 Task: Create a scrum project BeyondTech. Add to scrum project BeyondTech a team member softage.2@softage.net and assign as Project Lead. Add to scrum project BeyondTech a team member softage.3@softage.net
Action: Mouse moved to (201, 63)
Screenshot: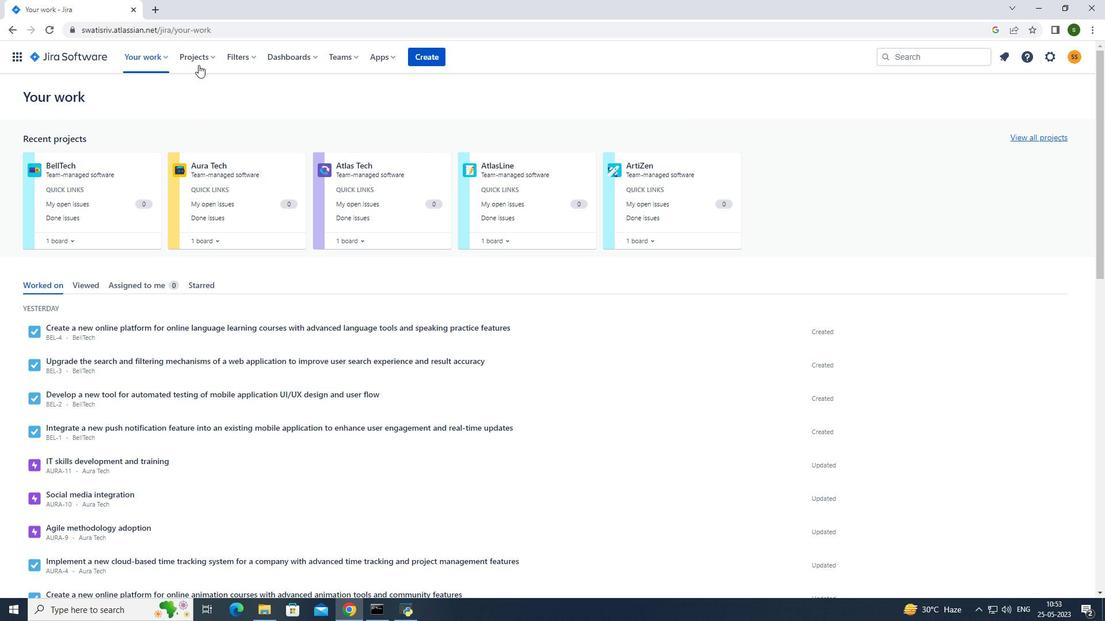 
Action: Mouse pressed left at (201, 63)
Screenshot: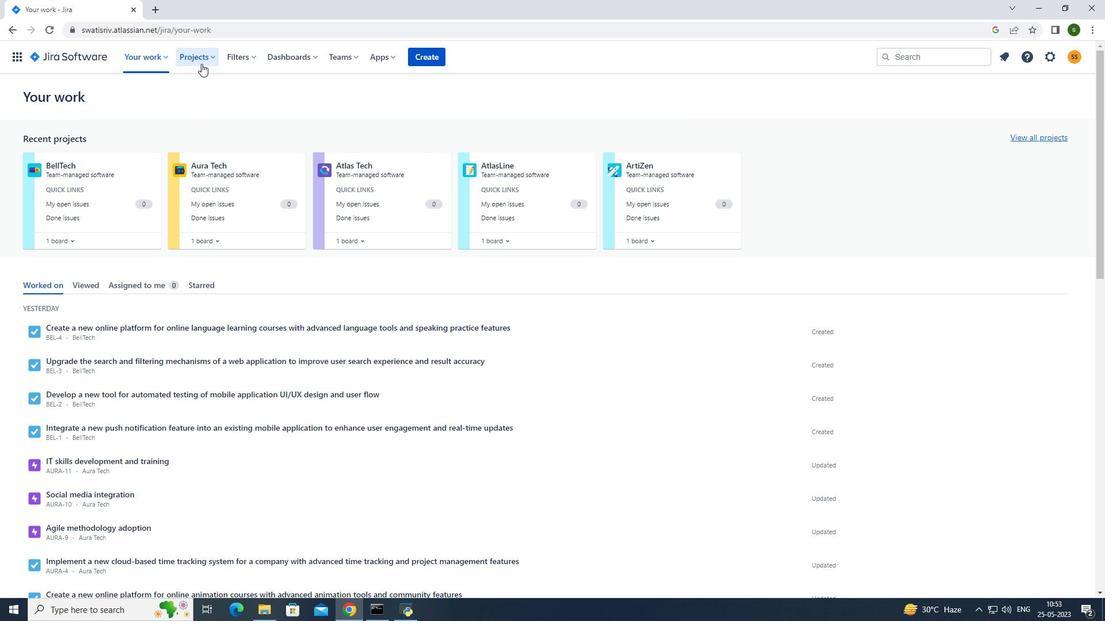 
Action: Mouse moved to (248, 103)
Screenshot: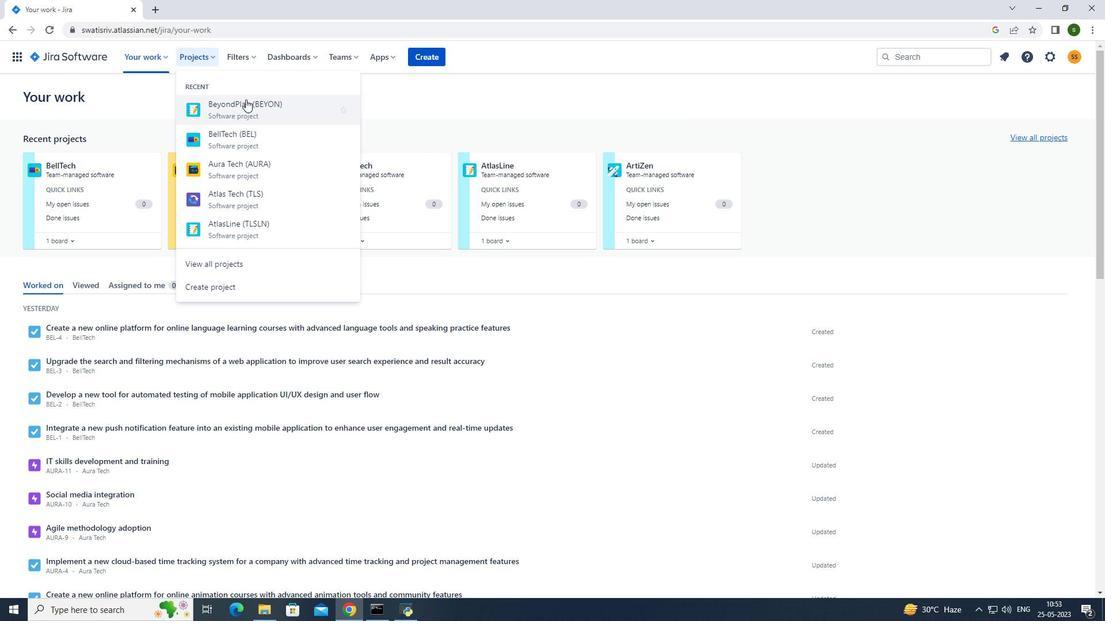 
Action: Mouse pressed left at (248, 103)
Screenshot: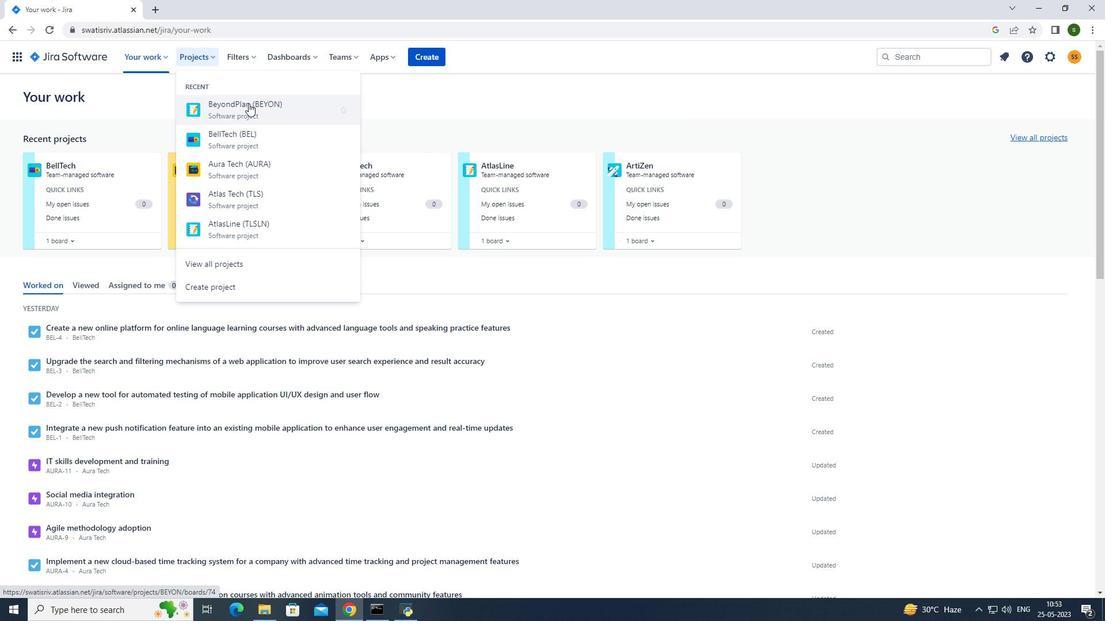 
Action: Mouse moved to (96, 180)
Screenshot: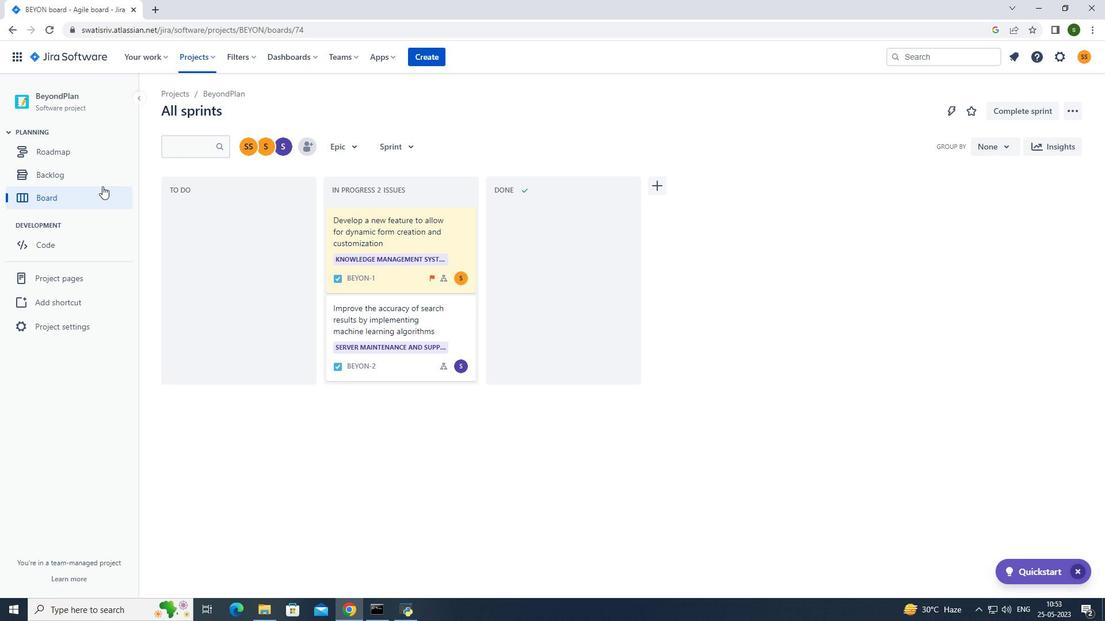 
Action: Mouse pressed left at (96, 180)
Screenshot: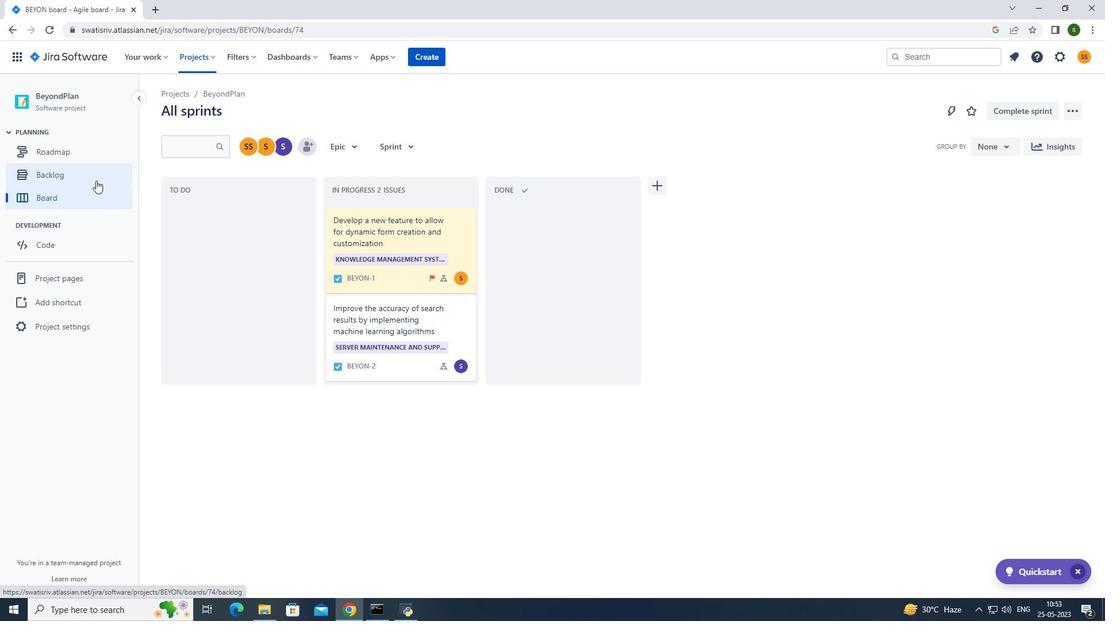 
Action: Mouse moved to (212, 50)
Screenshot: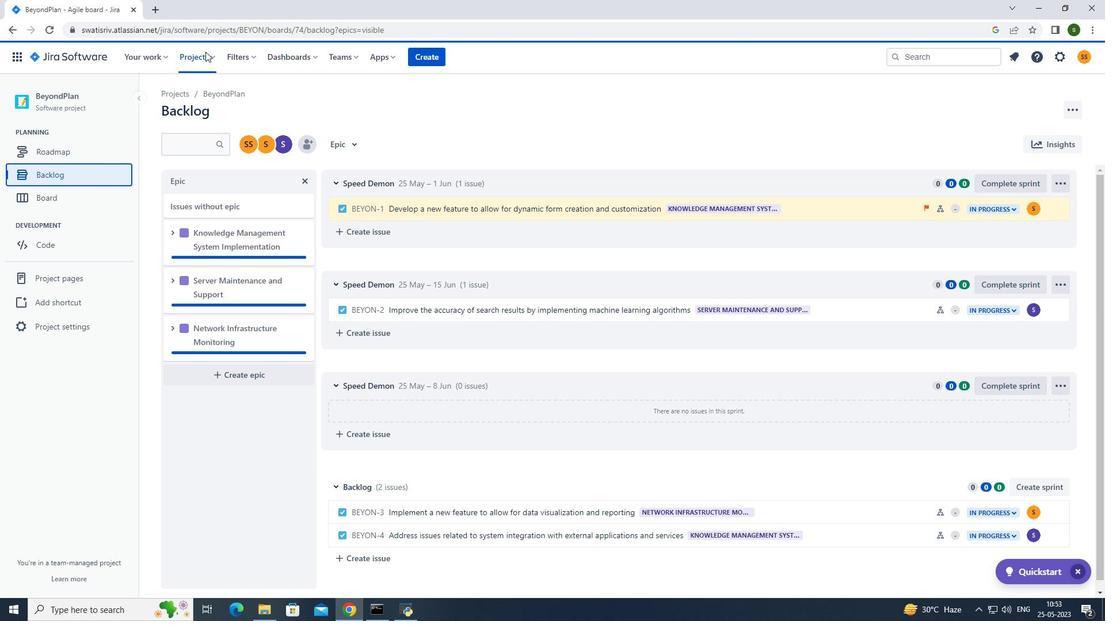 
Action: Mouse pressed left at (212, 50)
Screenshot: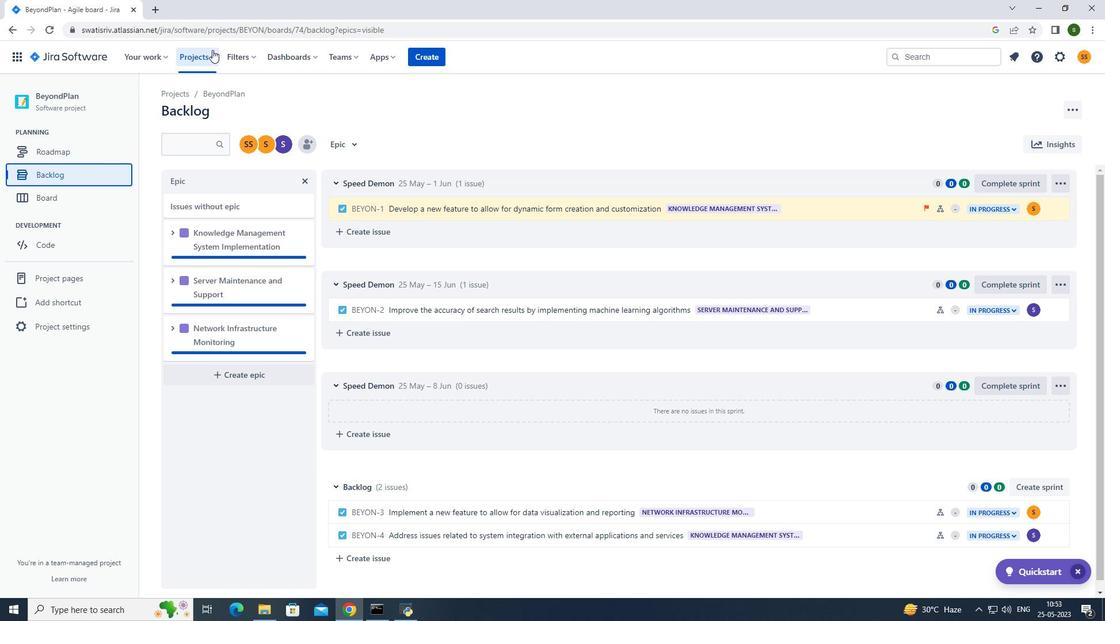 
Action: Mouse moved to (224, 286)
Screenshot: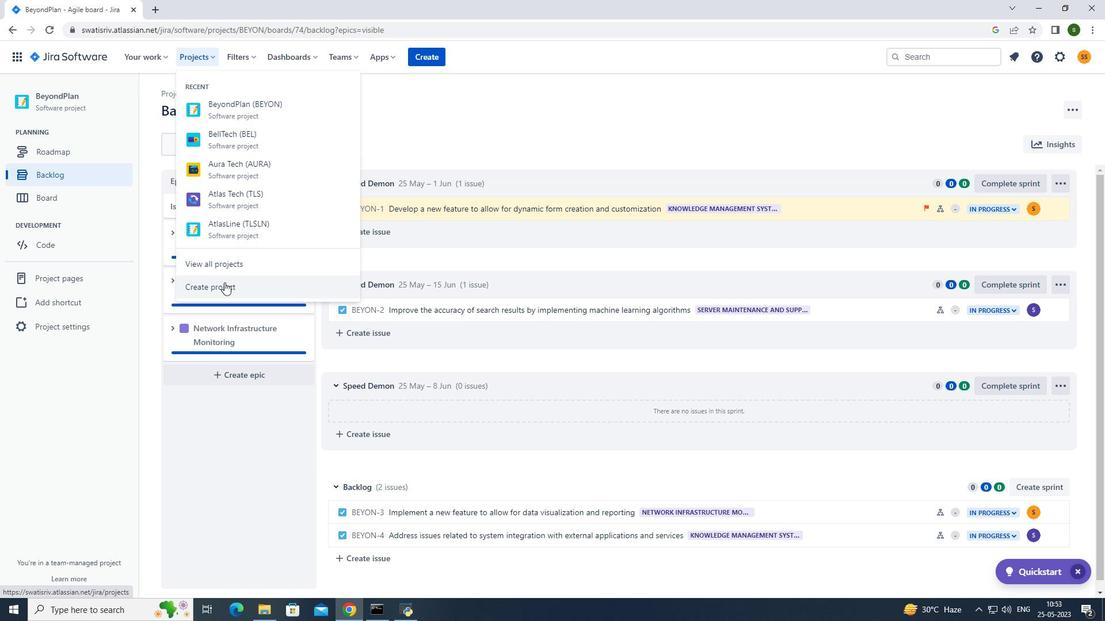 
Action: Mouse pressed left at (224, 286)
Screenshot: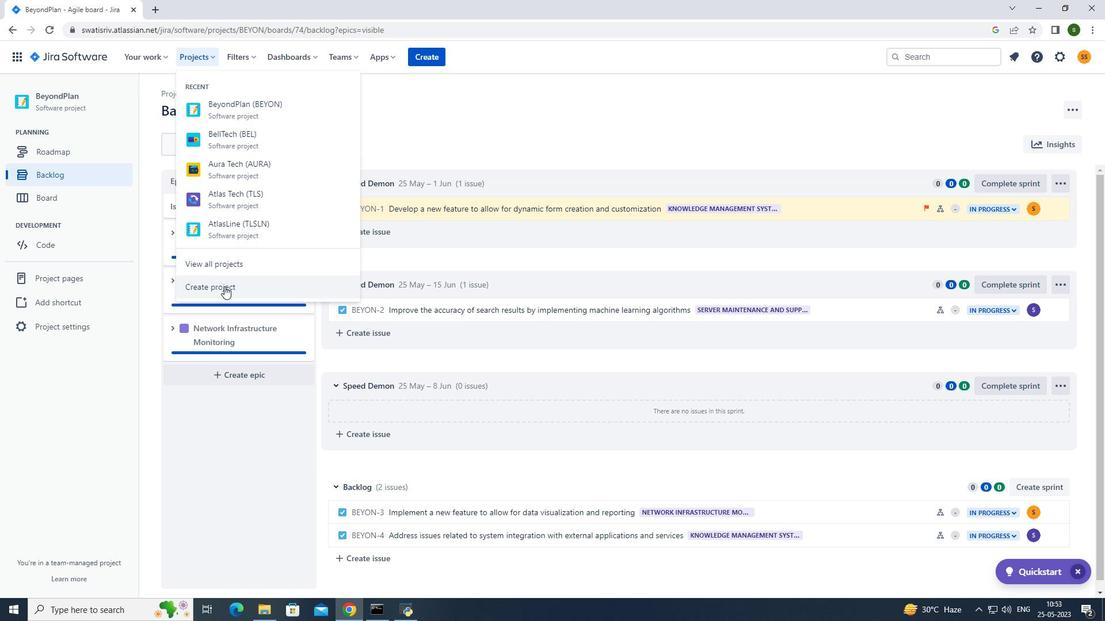 
Action: Mouse moved to (599, 269)
Screenshot: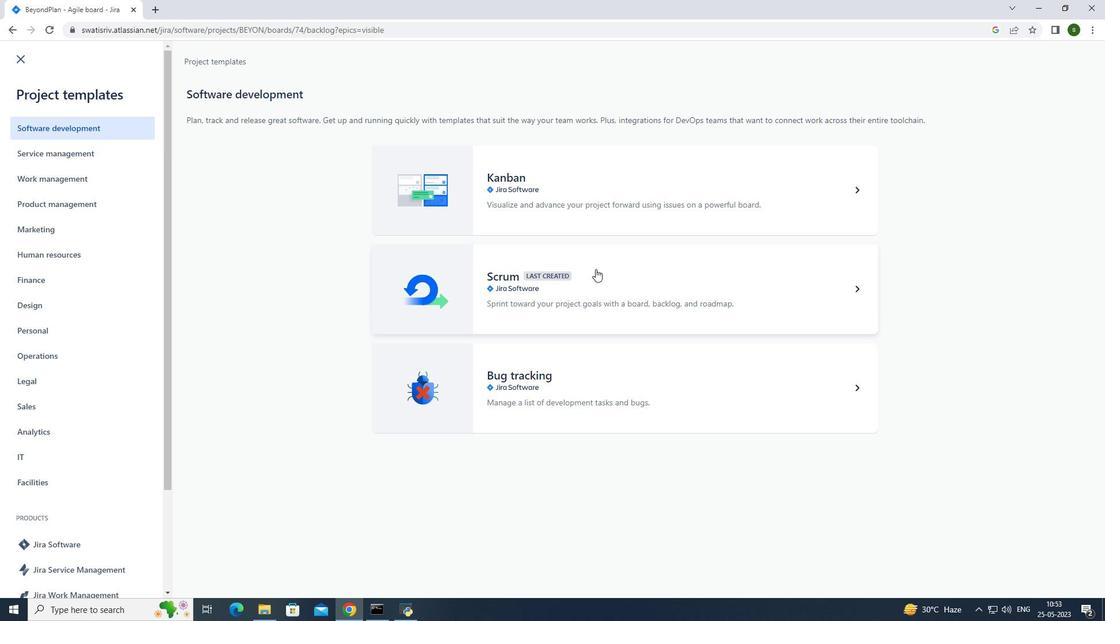 
Action: Mouse pressed left at (599, 269)
Screenshot: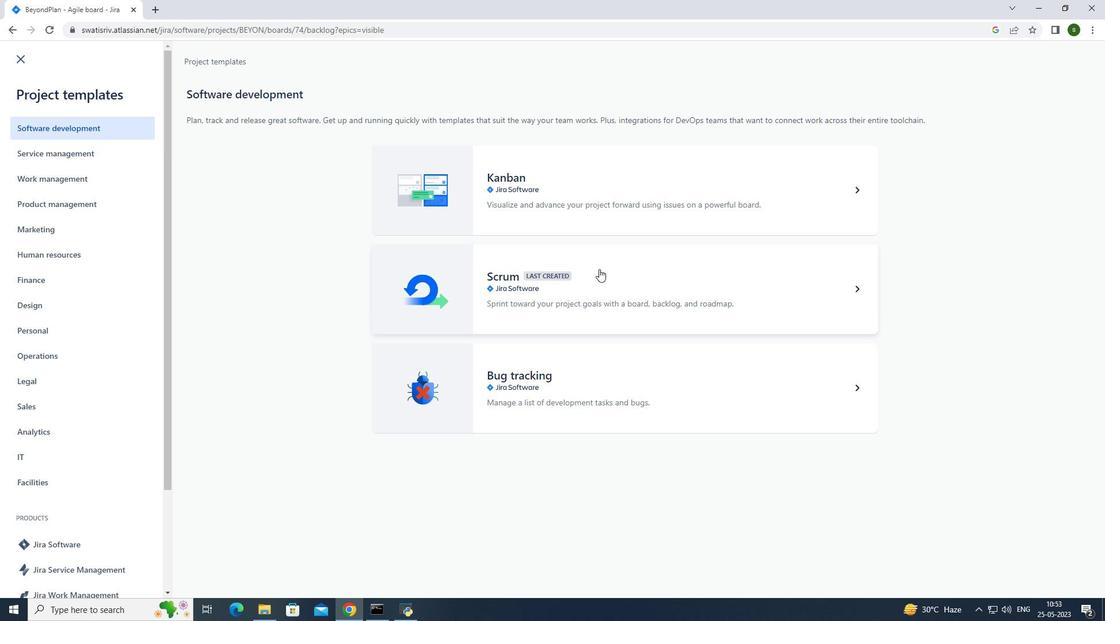 
Action: Mouse moved to (870, 573)
Screenshot: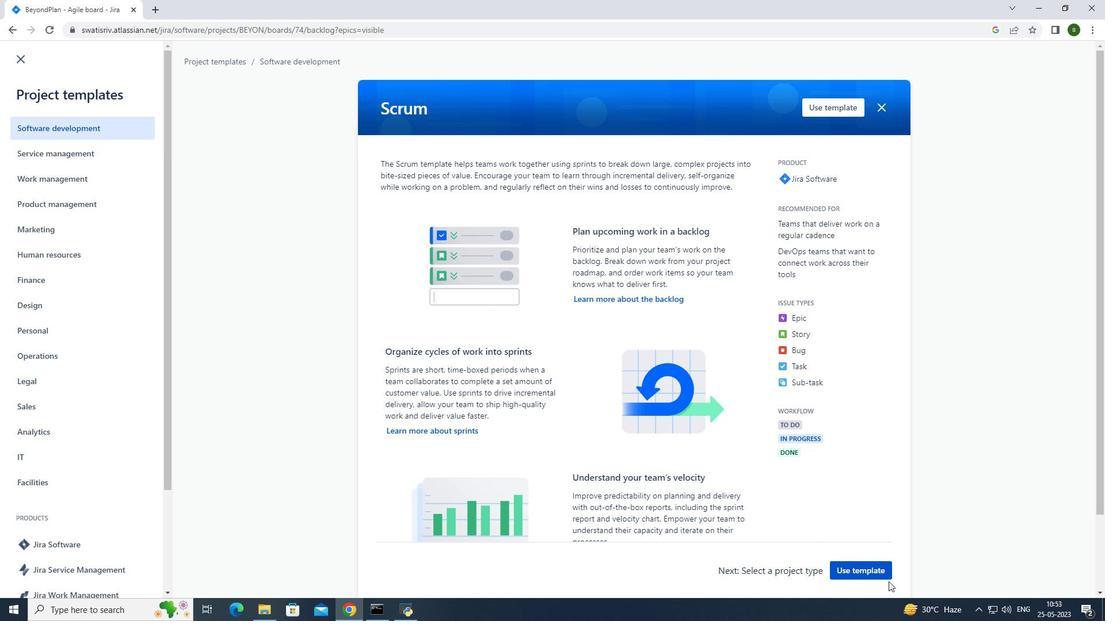 
Action: Mouse pressed left at (870, 573)
Screenshot: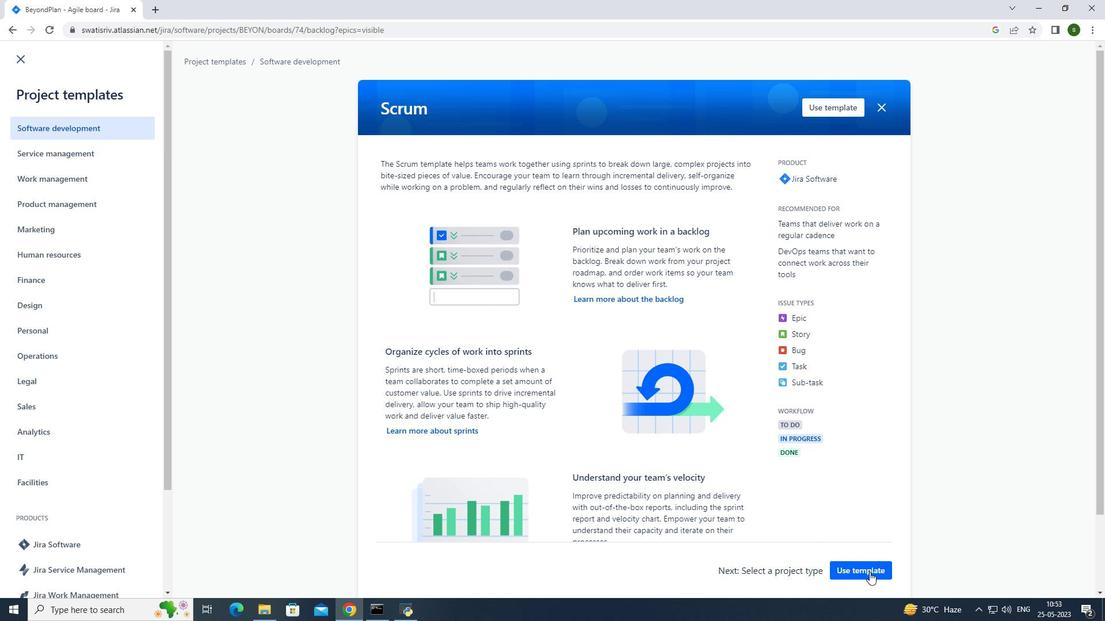 
Action: Mouse moved to (539, 566)
Screenshot: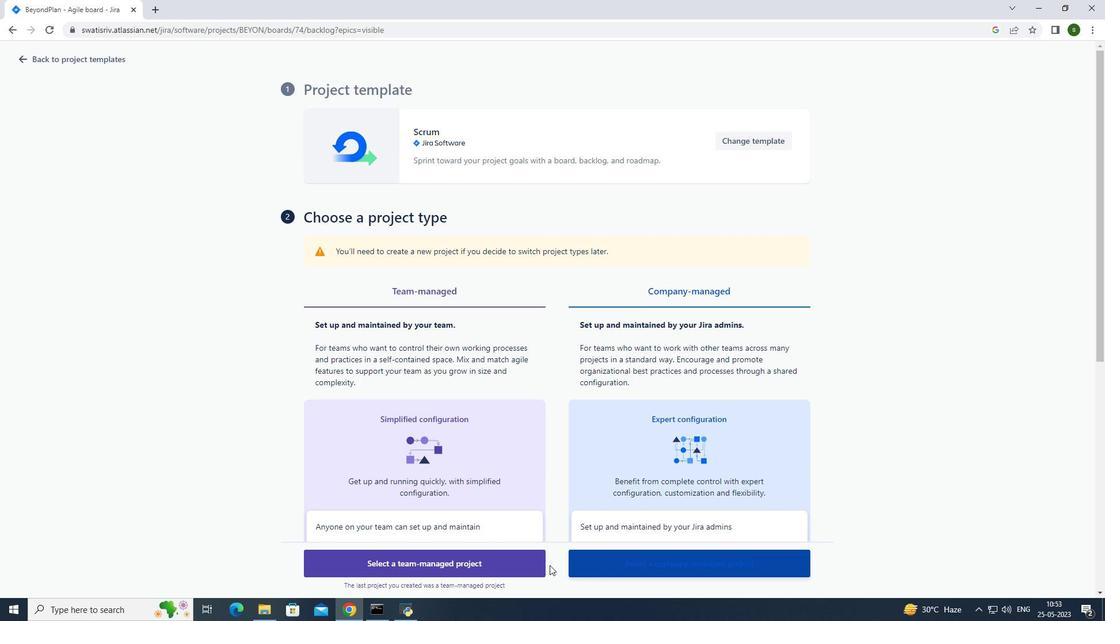 
Action: Mouse pressed left at (539, 566)
Screenshot: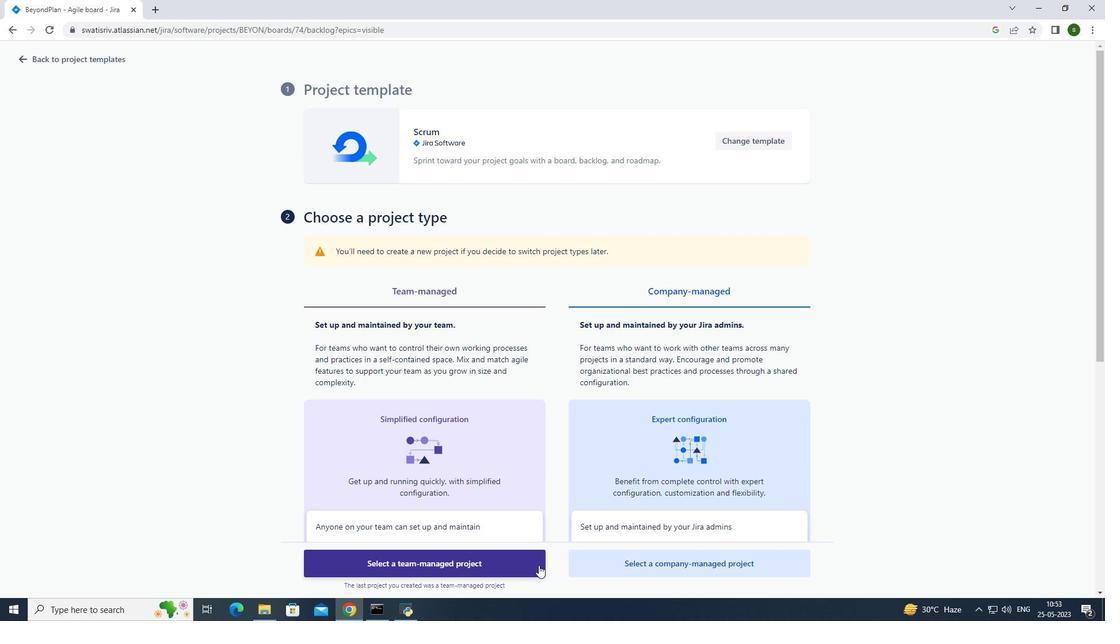 
Action: Mouse moved to (366, 263)
Screenshot: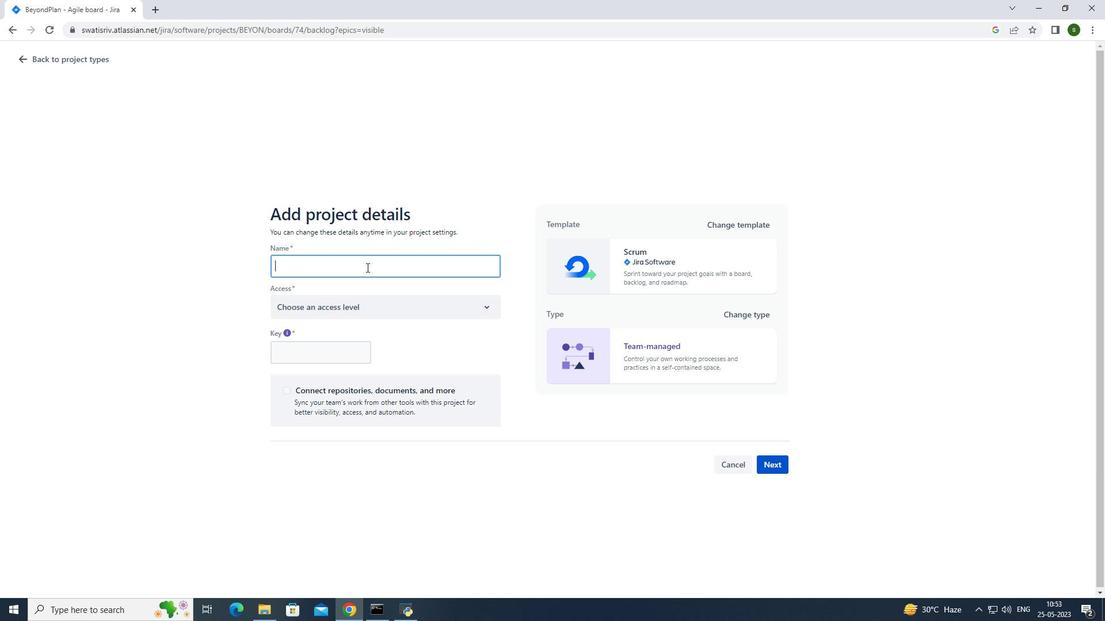 
Action: Mouse pressed left at (366, 263)
Screenshot: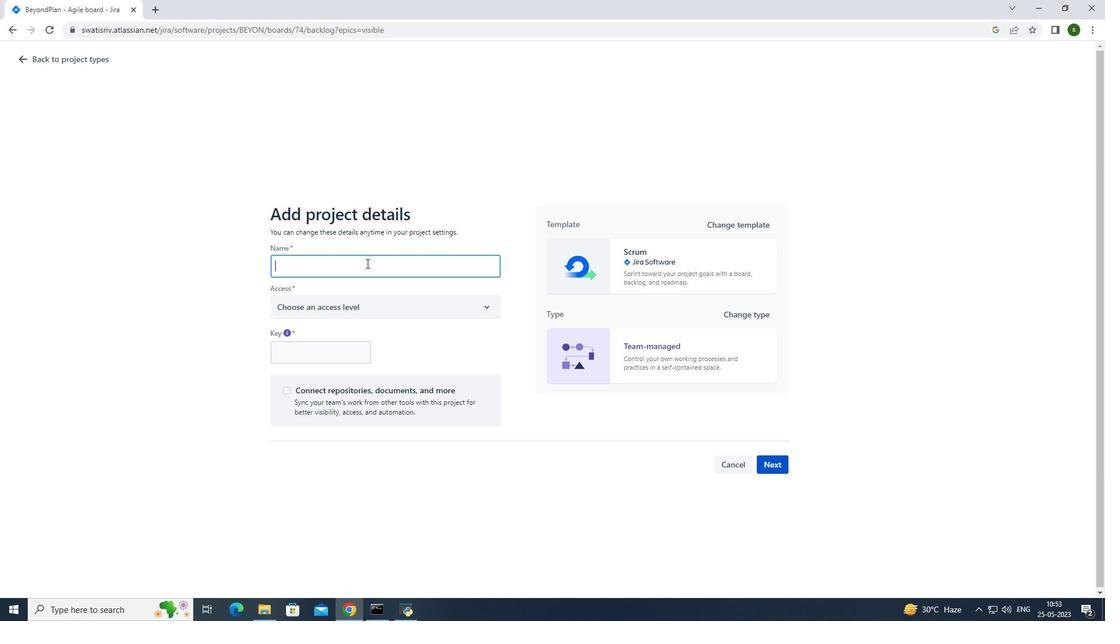 
Action: Key pressed <Key.caps_lock>B<Key.caps_lock>eyond<Key.caps_lock>T<Key.caps_lock>ech
Screenshot: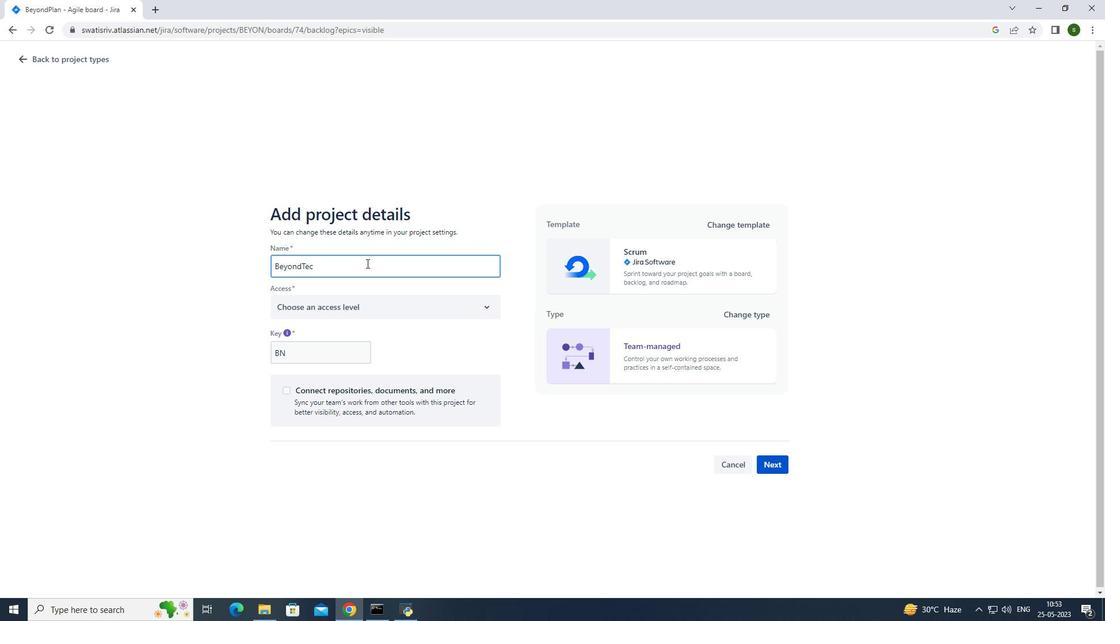 
Action: Mouse moved to (411, 300)
Screenshot: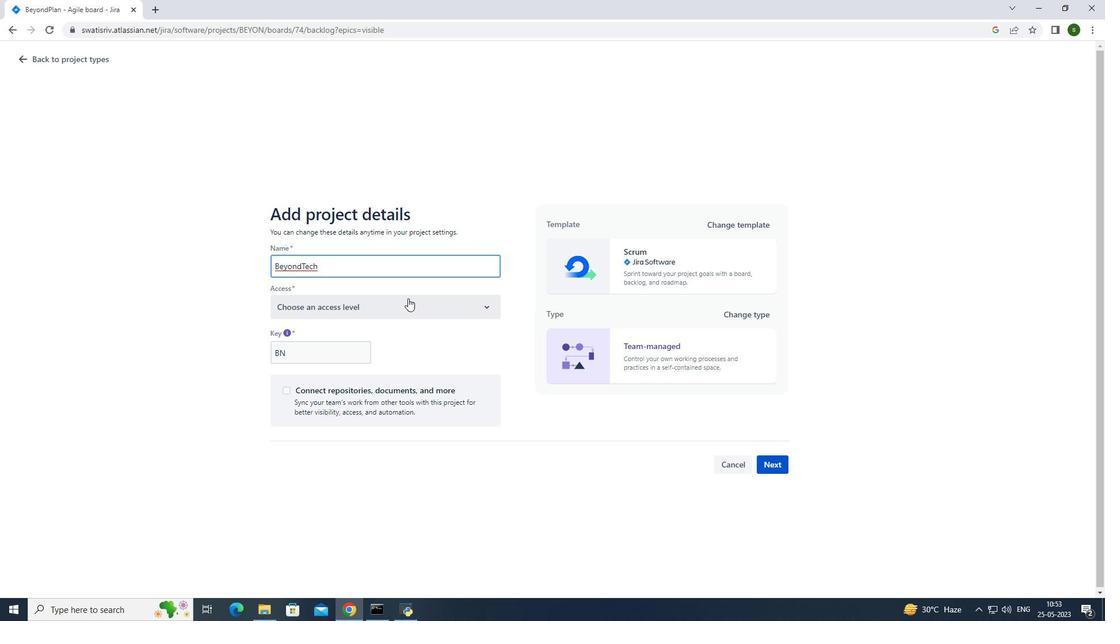 
Action: Mouse pressed left at (411, 300)
Screenshot: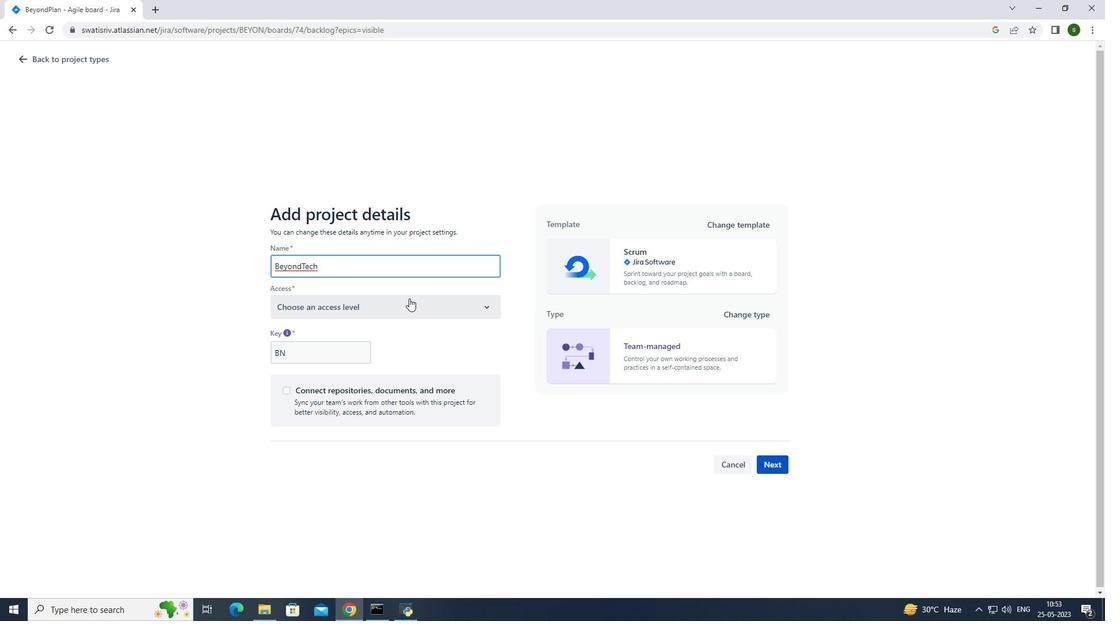 
Action: Mouse moved to (382, 335)
Screenshot: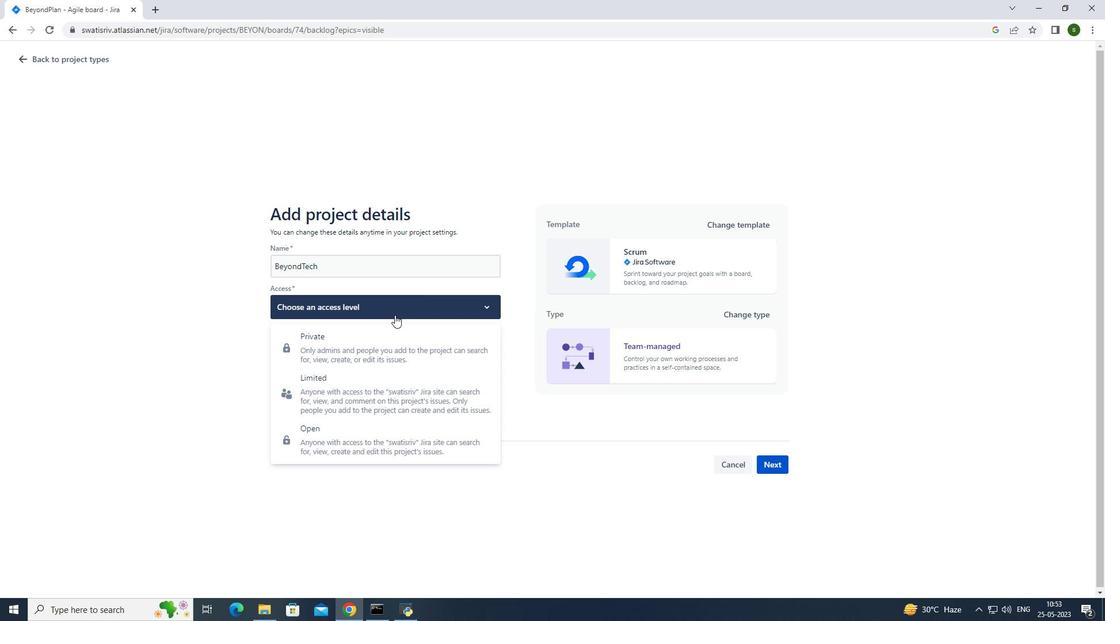 
Action: Mouse pressed left at (382, 335)
Screenshot: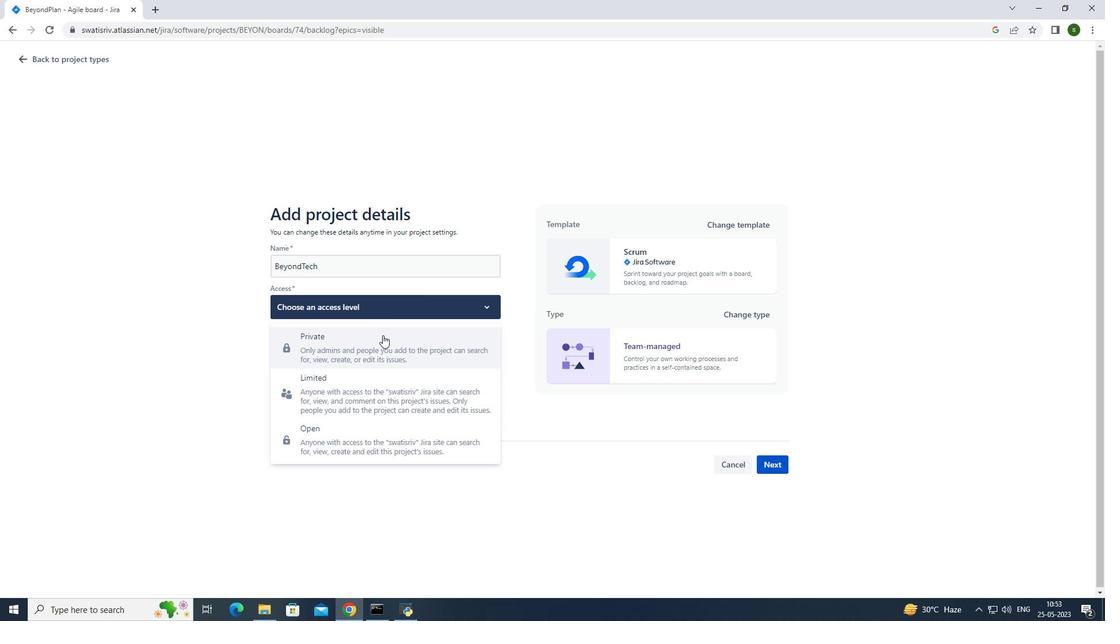 
Action: Mouse moved to (782, 462)
Screenshot: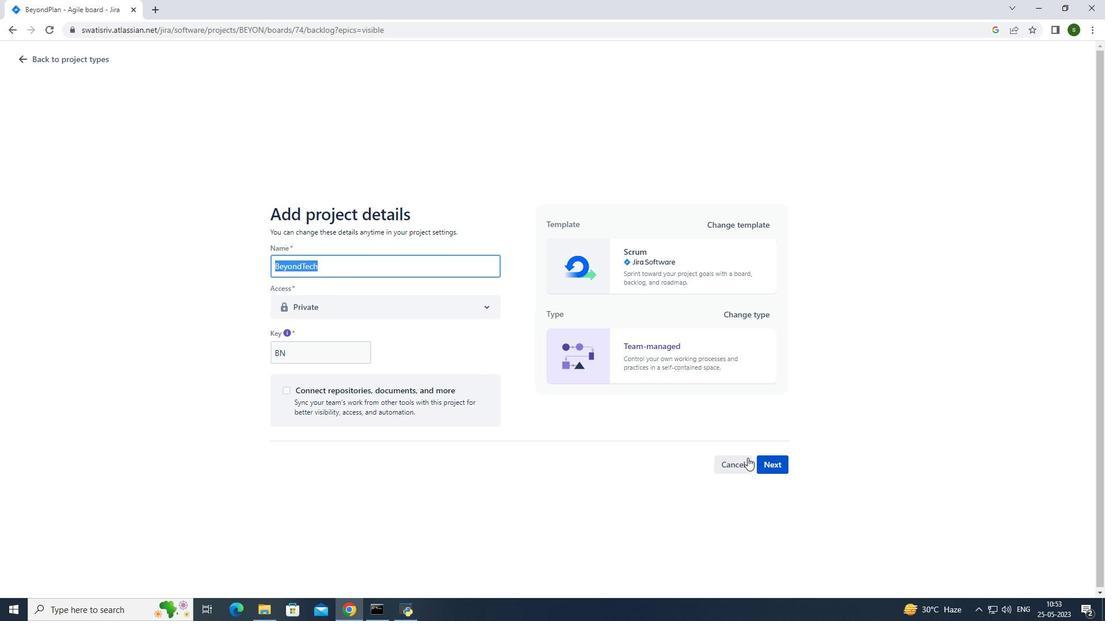 
Action: Mouse pressed left at (782, 462)
Screenshot: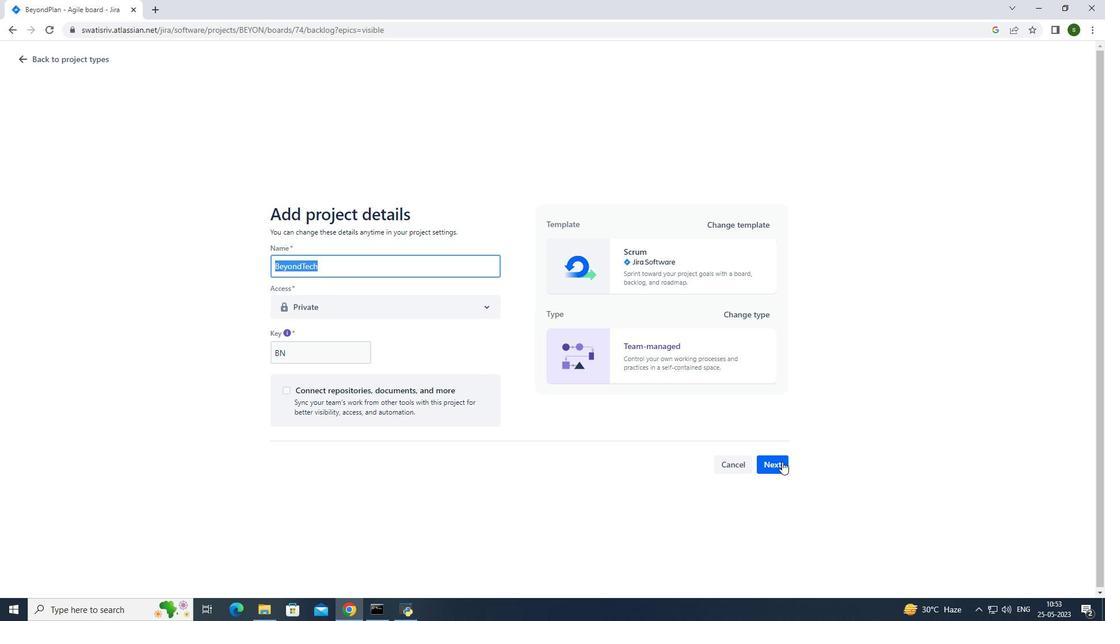 
Action: Mouse moved to (676, 391)
Screenshot: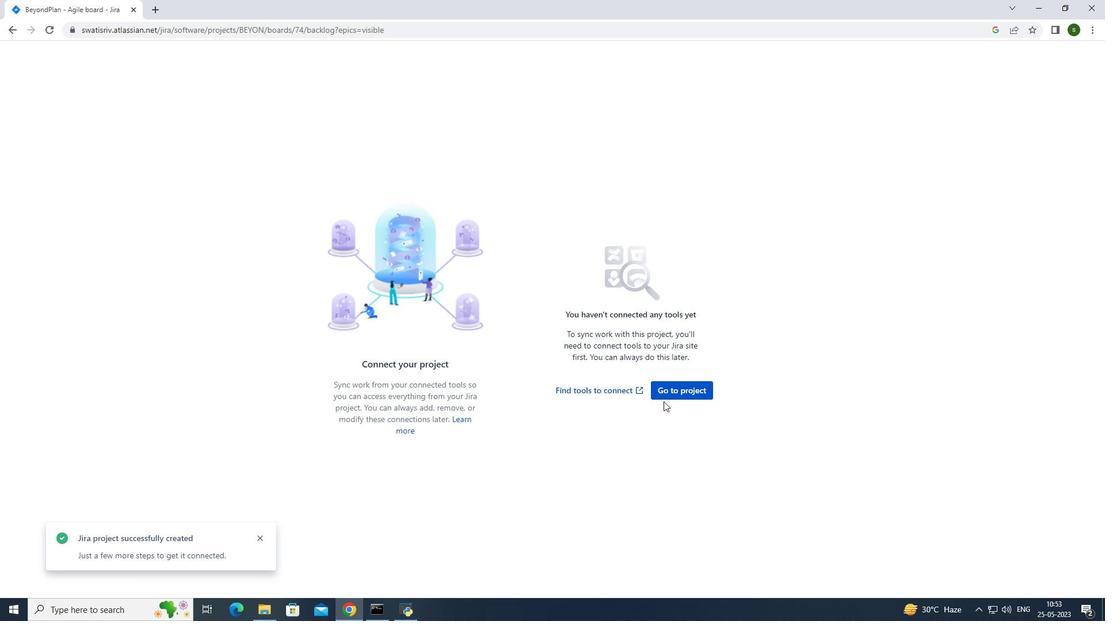 
Action: Mouse pressed left at (676, 391)
Screenshot: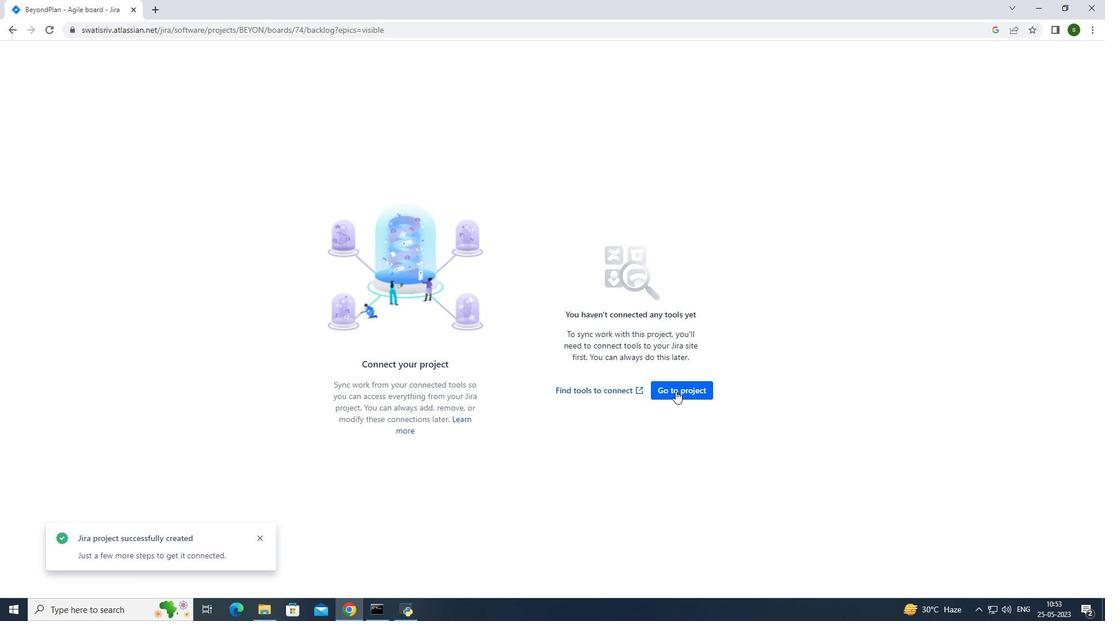 
Action: Mouse moved to (205, 57)
Screenshot: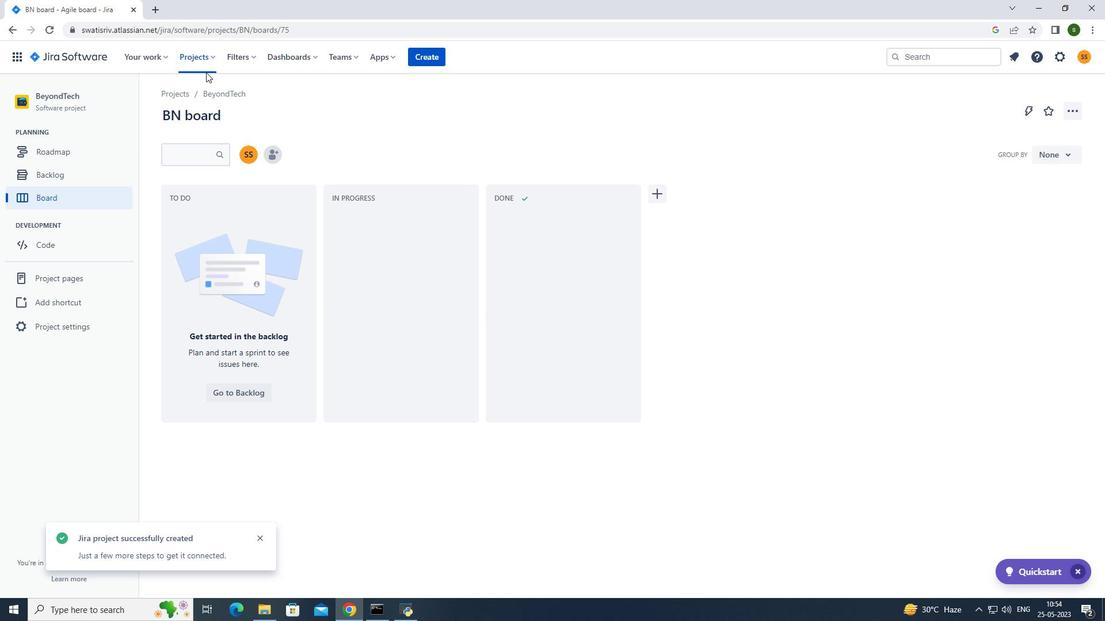 
Action: Mouse pressed left at (205, 57)
Screenshot: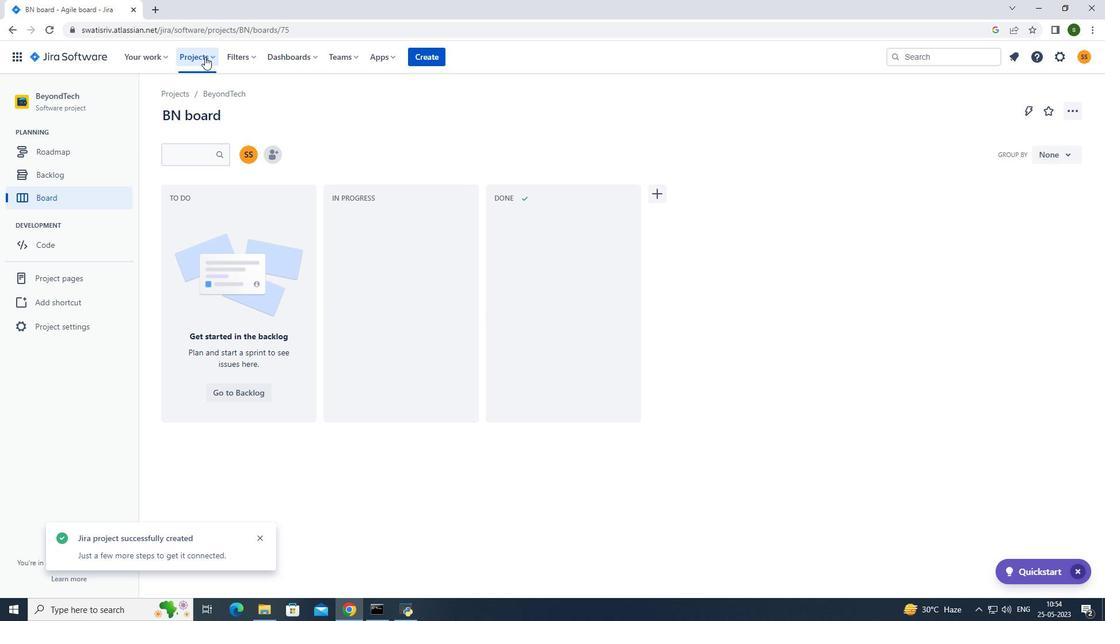 
Action: Mouse moved to (233, 112)
Screenshot: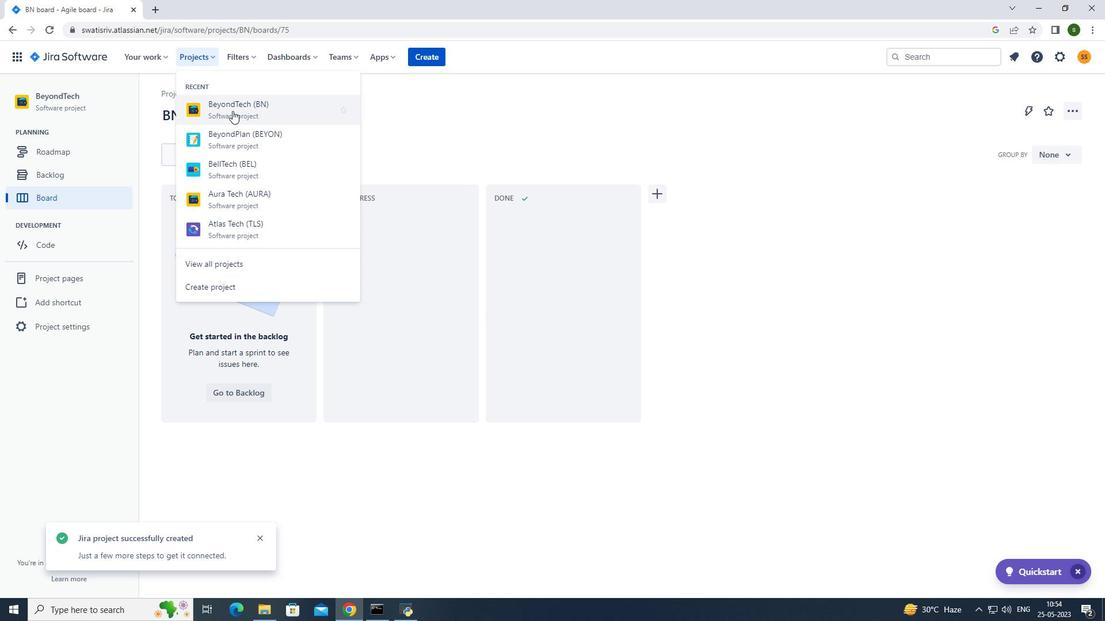 
Action: Mouse pressed left at (233, 112)
Screenshot: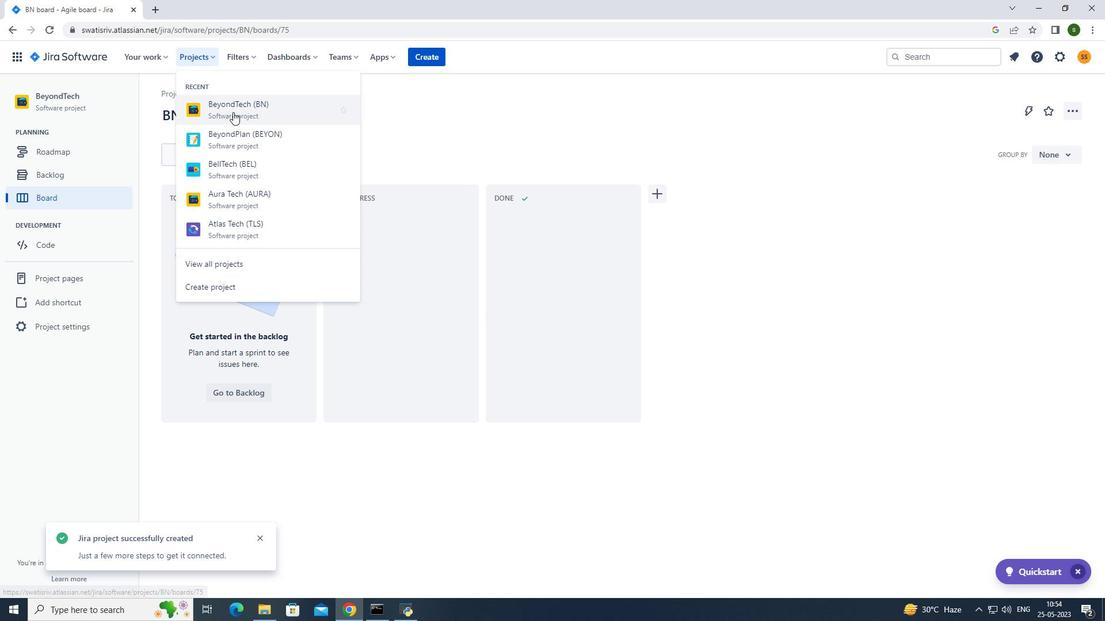 
Action: Mouse moved to (277, 157)
Screenshot: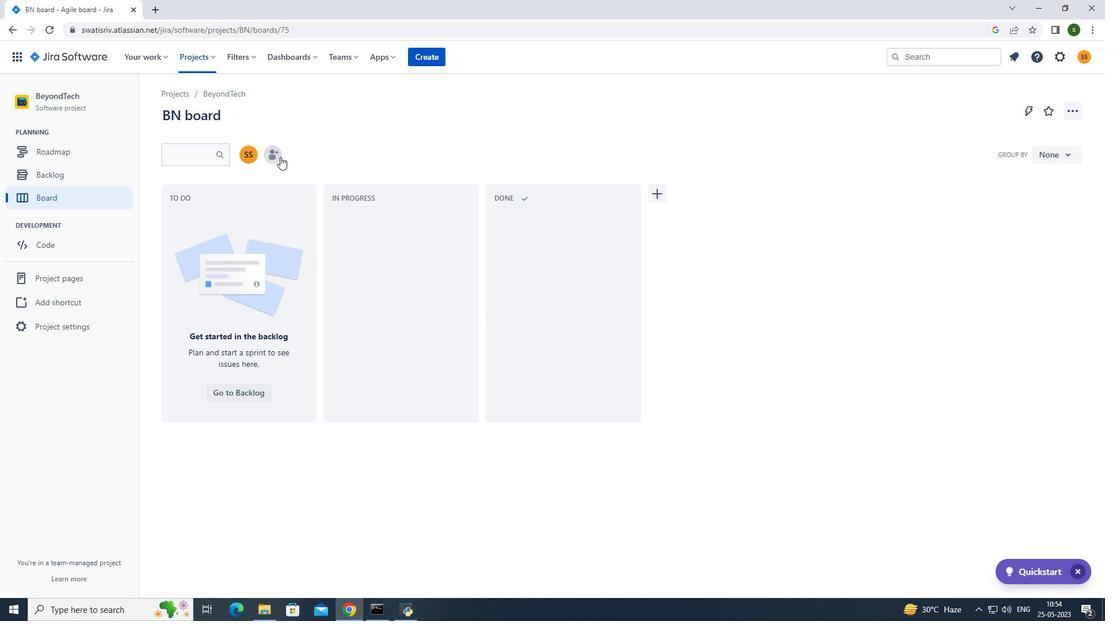 
Action: Mouse pressed left at (277, 157)
Screenshot: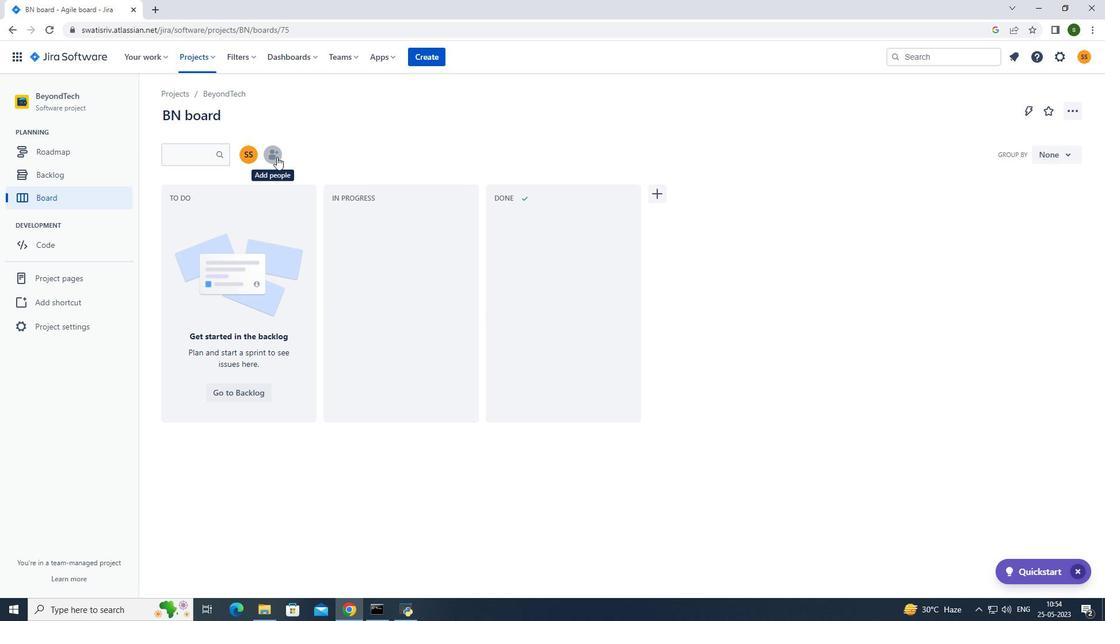 
Action: Mouse moved to (502, 131)
Screenshot: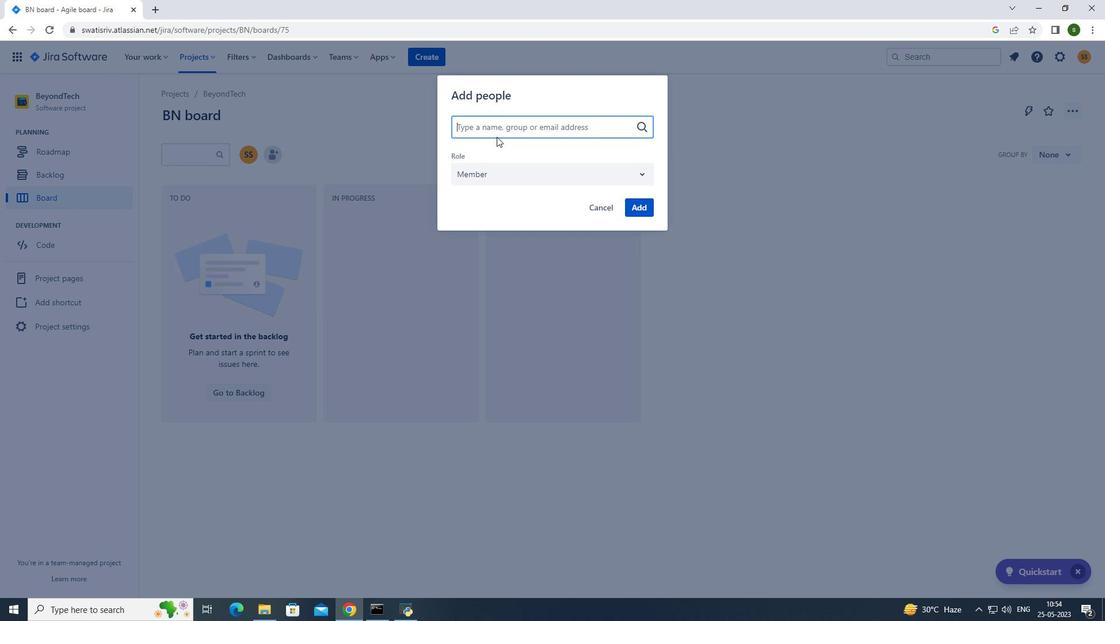 
Action: Key pressed softage.2<Key.shift>@softage.net
Screenshot: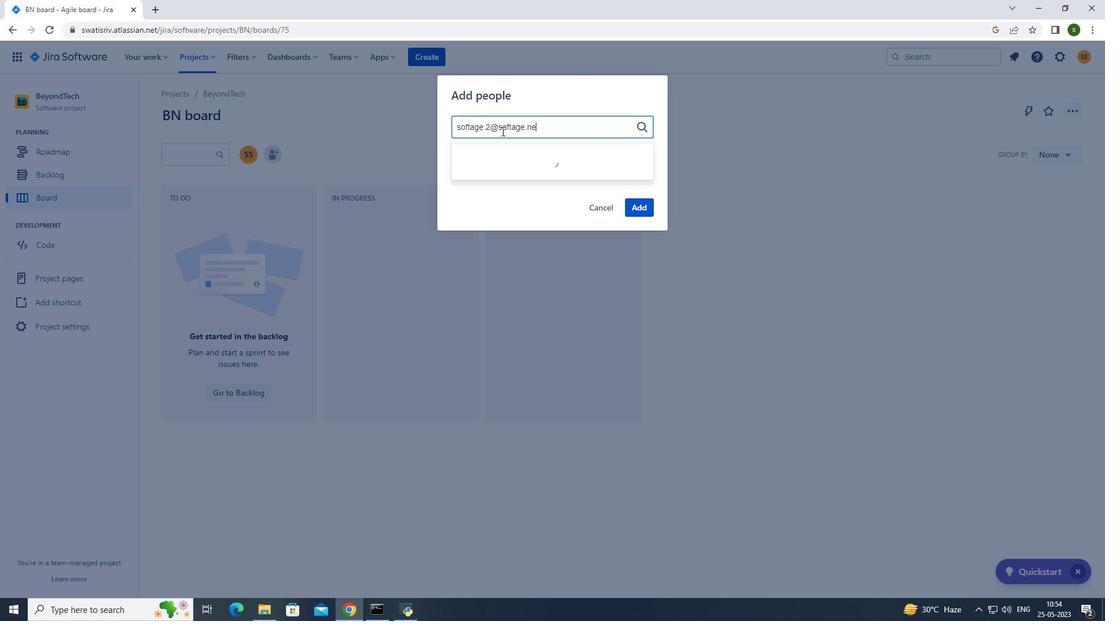 
Action: Mouse moved to (501, 153)
Screenshot: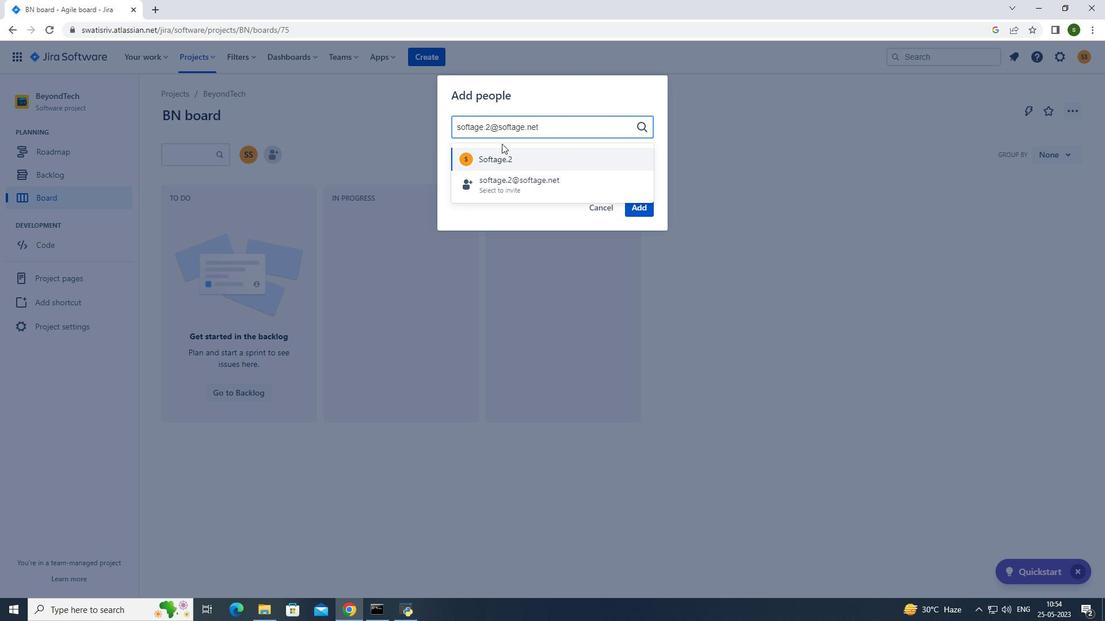 
Action: Mouse pressed left at (501, 153)
Screenshot: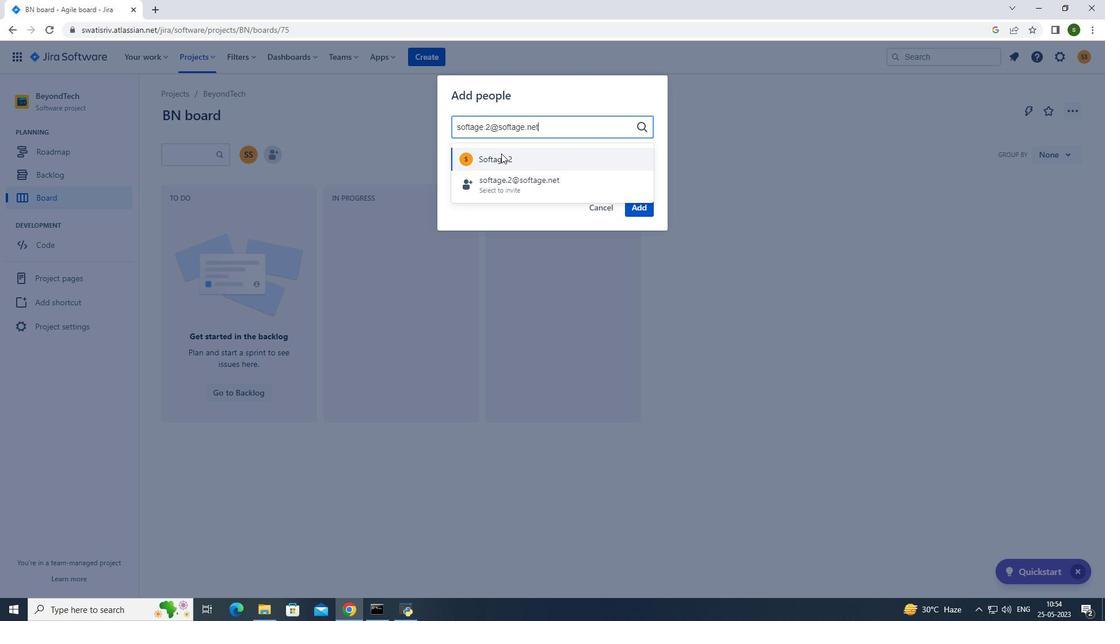 
Action: Mouse moved to (641, 208)
Screenshot: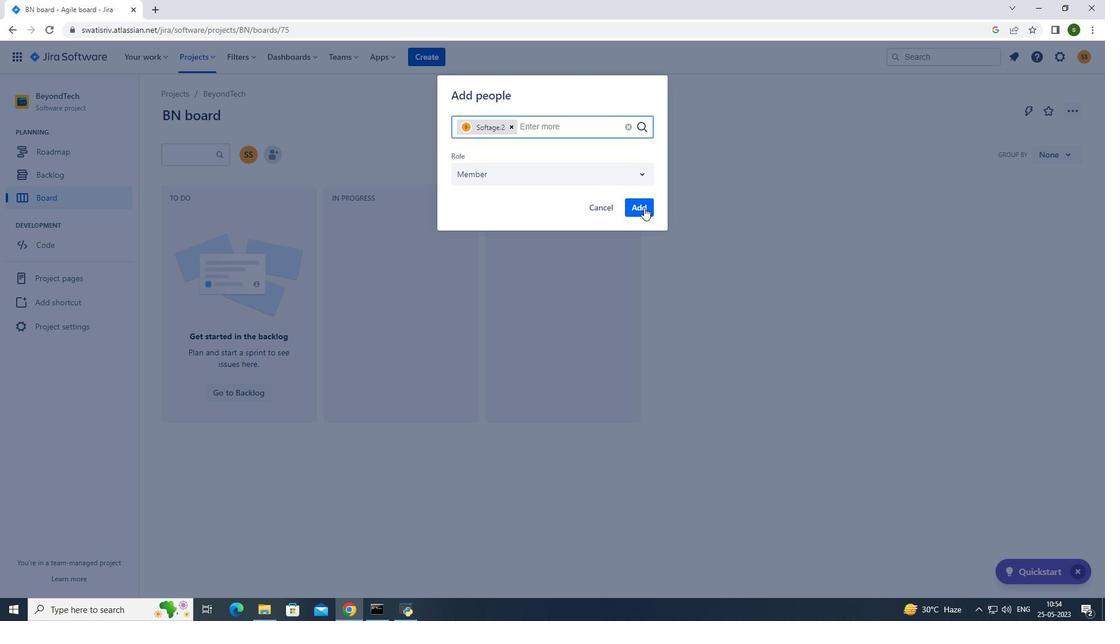 
Action: Mouse pressed left at (641, 208)
Screenshot: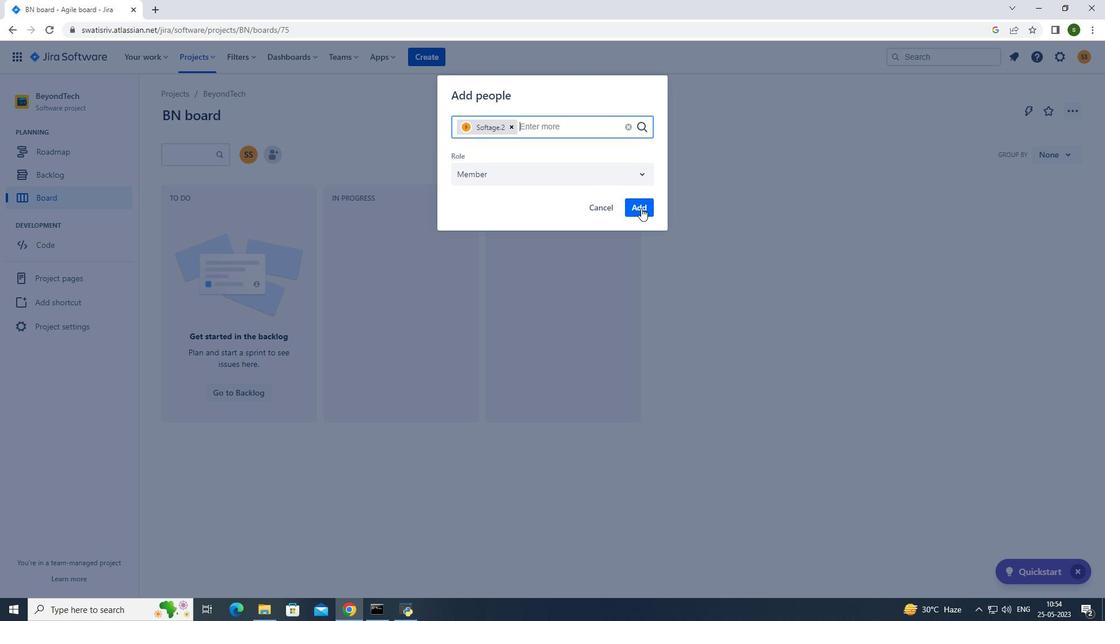 
Action: Mouse moved to (205, 54)
Screenshot: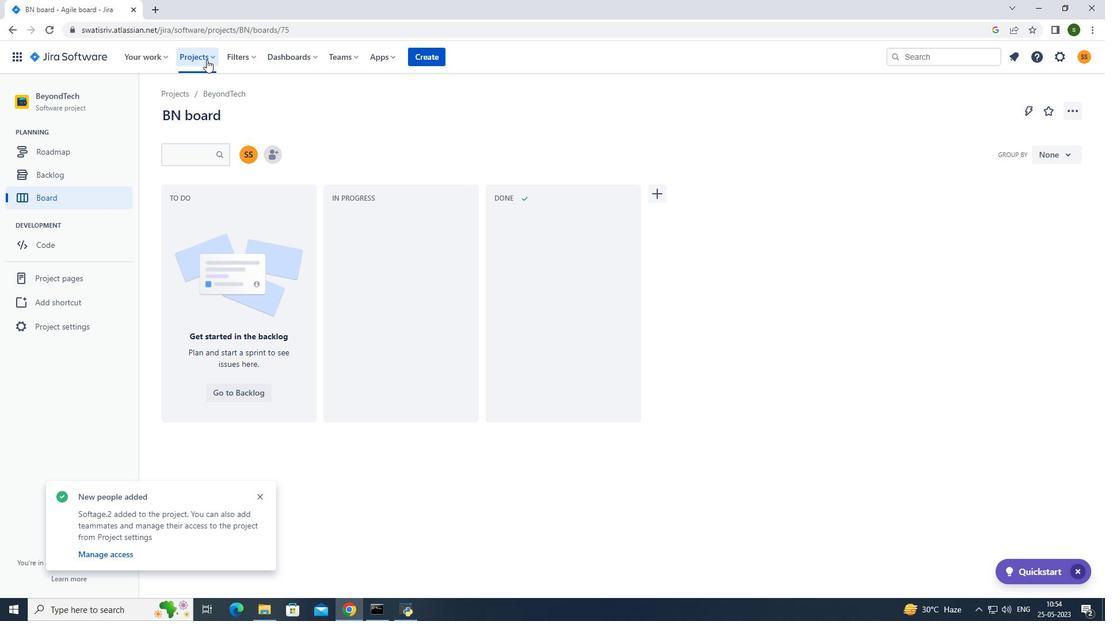 
Action: Mouse pressed left at (205, 54)
Screenshot: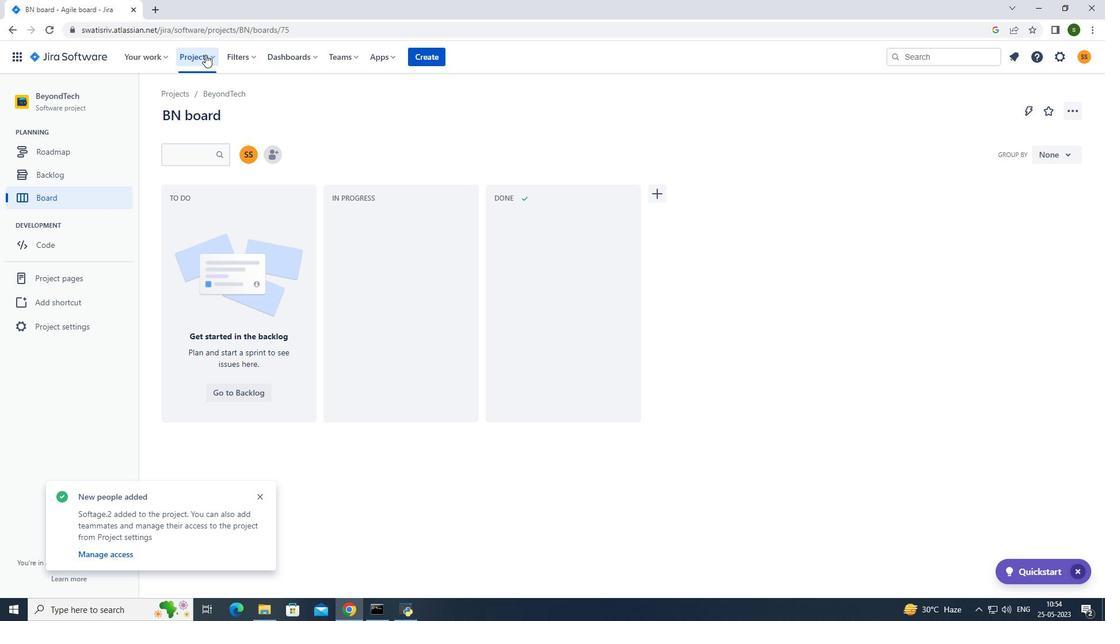 
Action: Mouse moved to (232, 103)
Screenshot: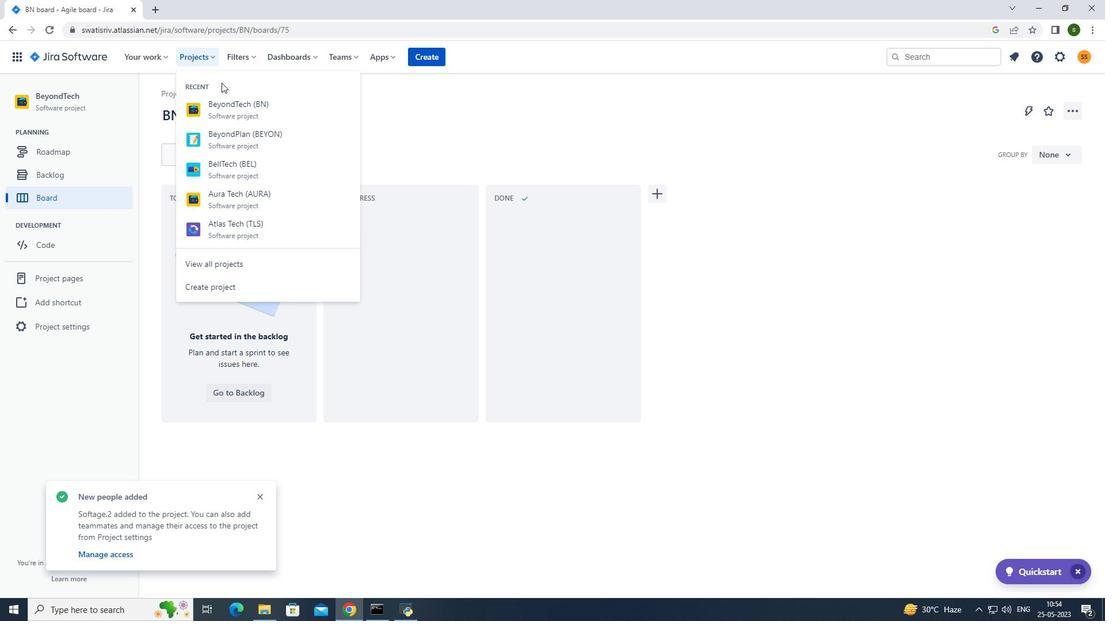 
Action: Mouse pressed left at (232, 103)
Screenshot: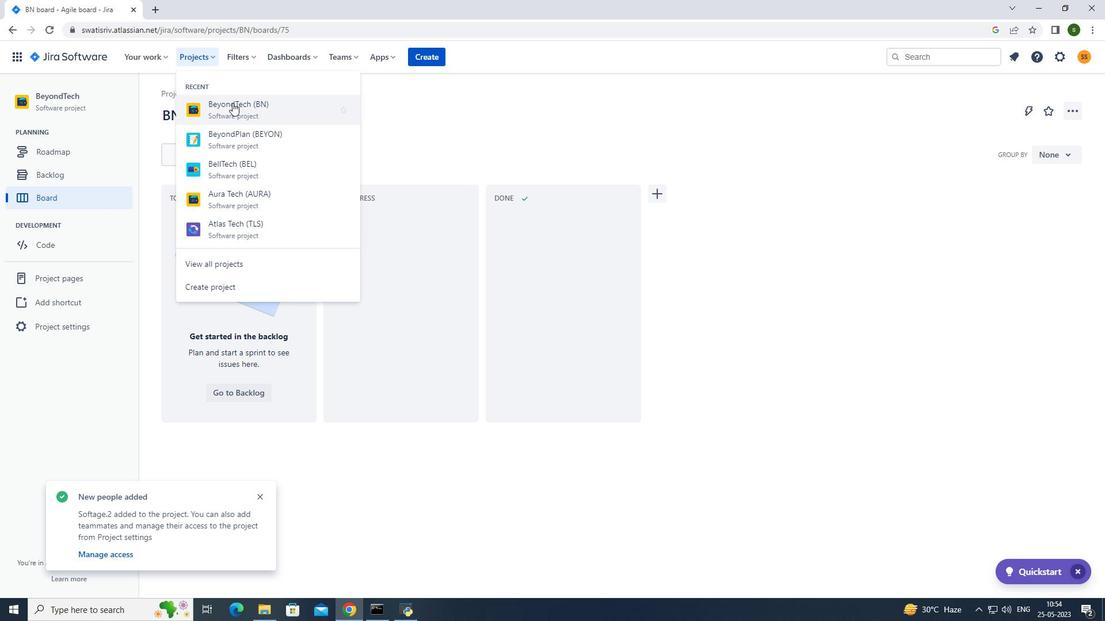 
Action: Mouse moved to (61, 323)
Screenshot: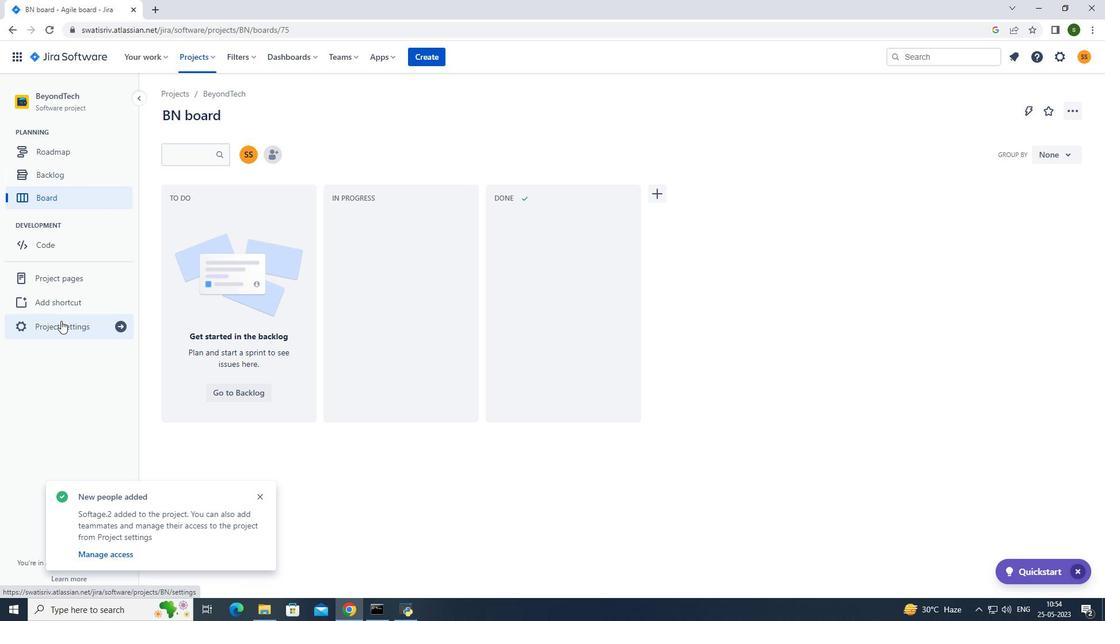 
Action: Mouse pressed left at (61, 323)
Screenshot: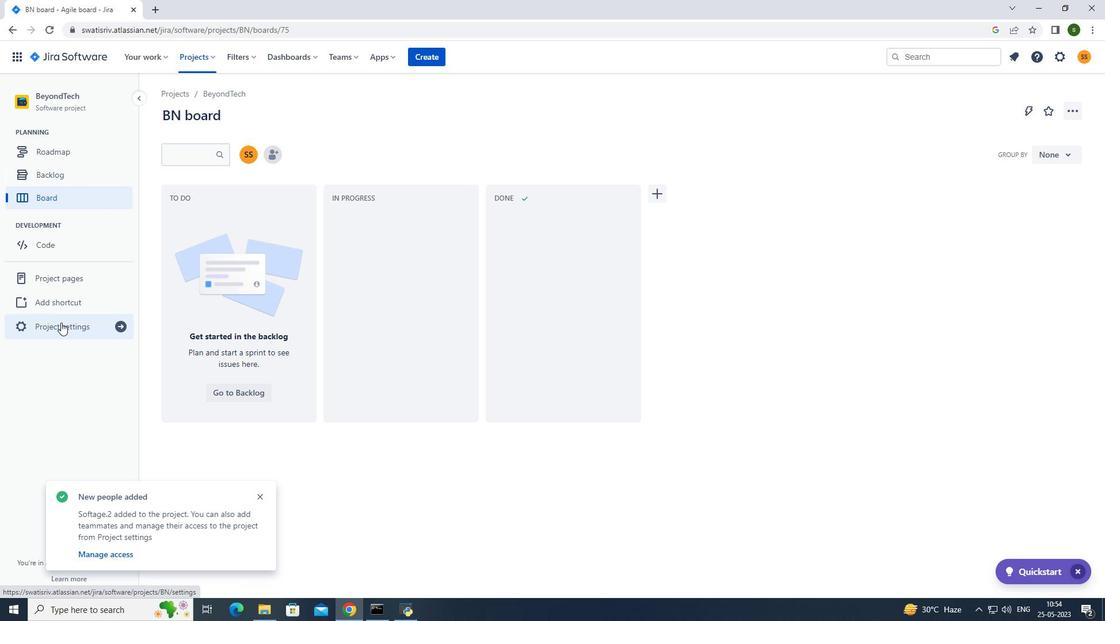 
Action: Mouse moved to (599, 413)
Screenshot: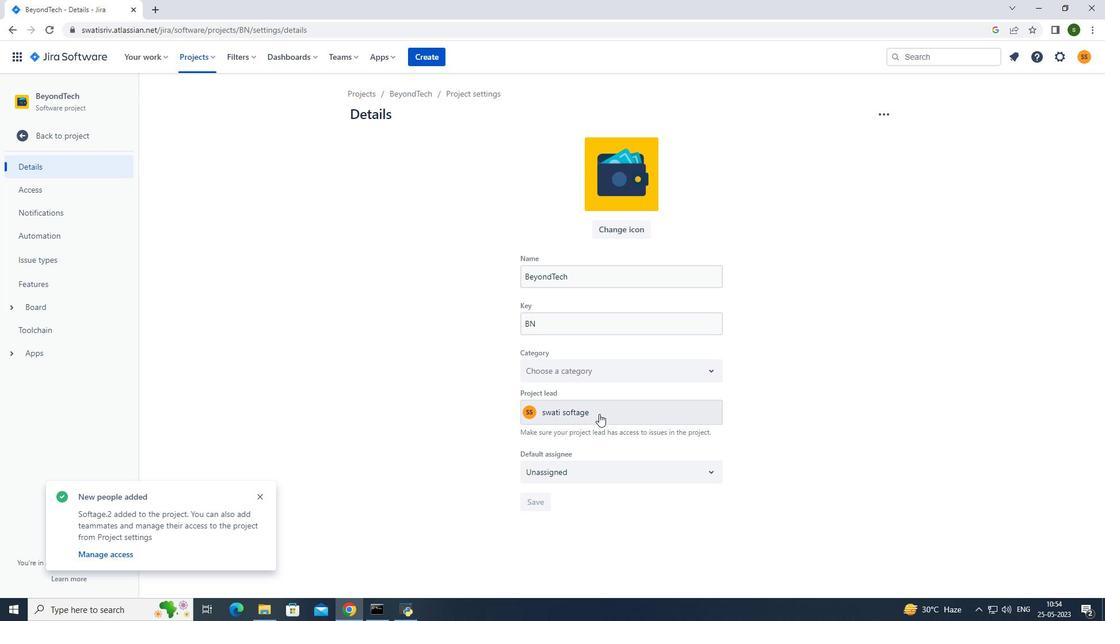 
Action: Mouse pressed left at (599, 413)
Screenshot: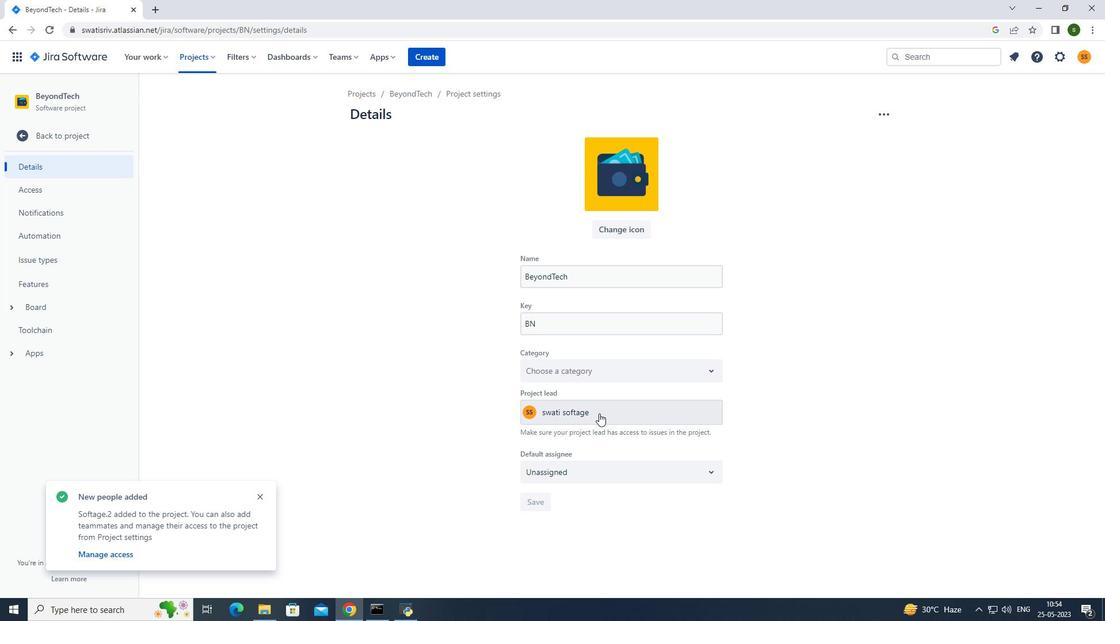 
Action: Mouse moved to (599, 412)
Screenshot: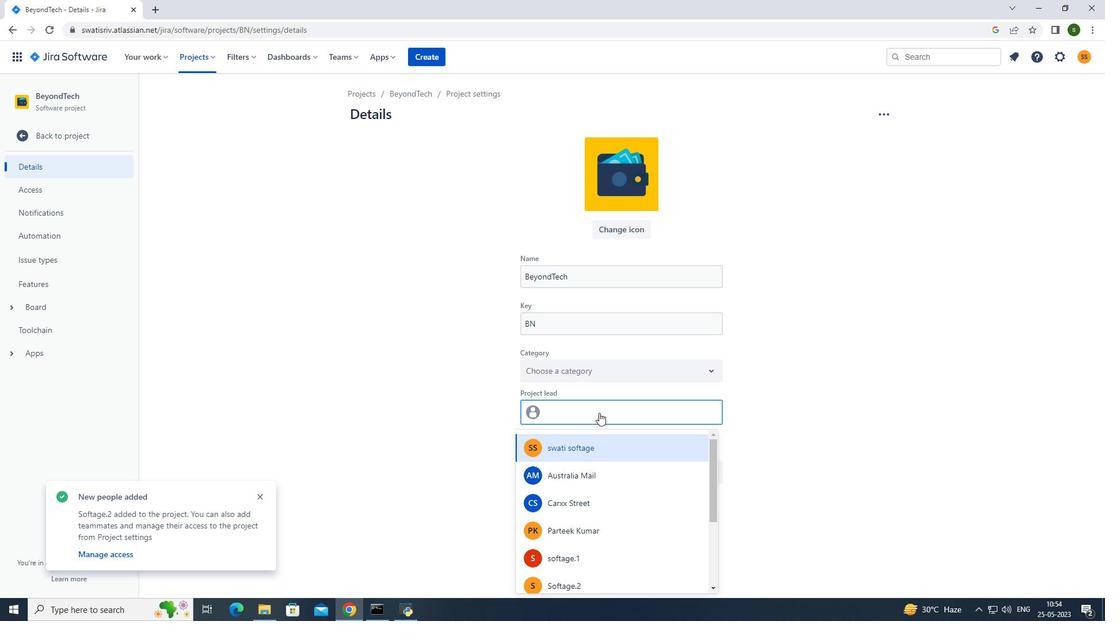
Action: Key pressed softage.2<Key.shift>@softage.net
Screenshot: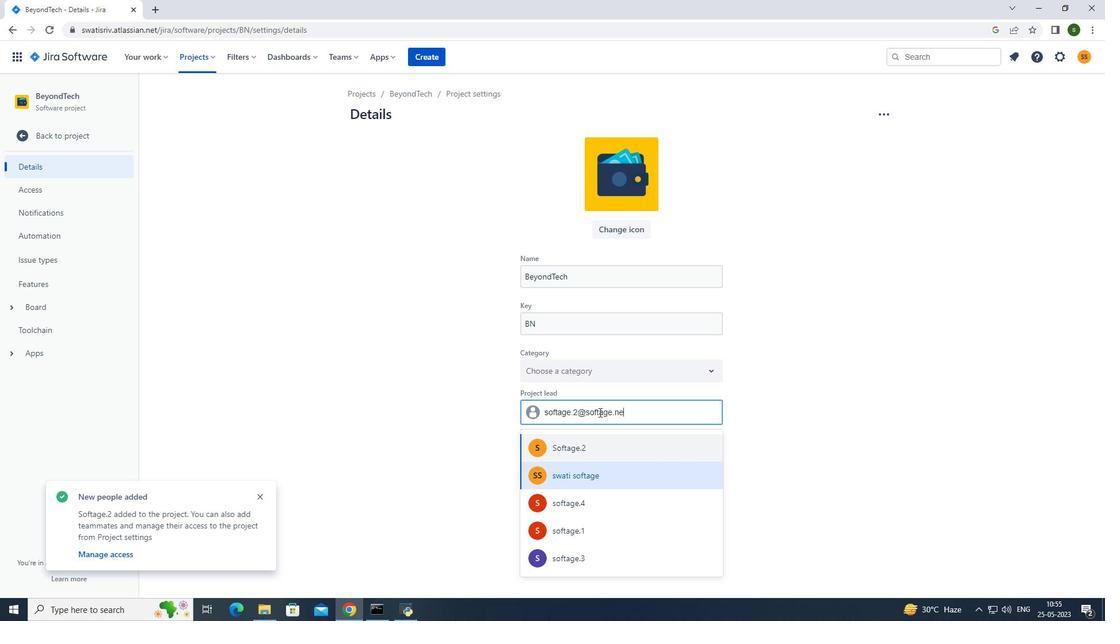 
Action: Mouse moved to (600, 450)
Screenshot: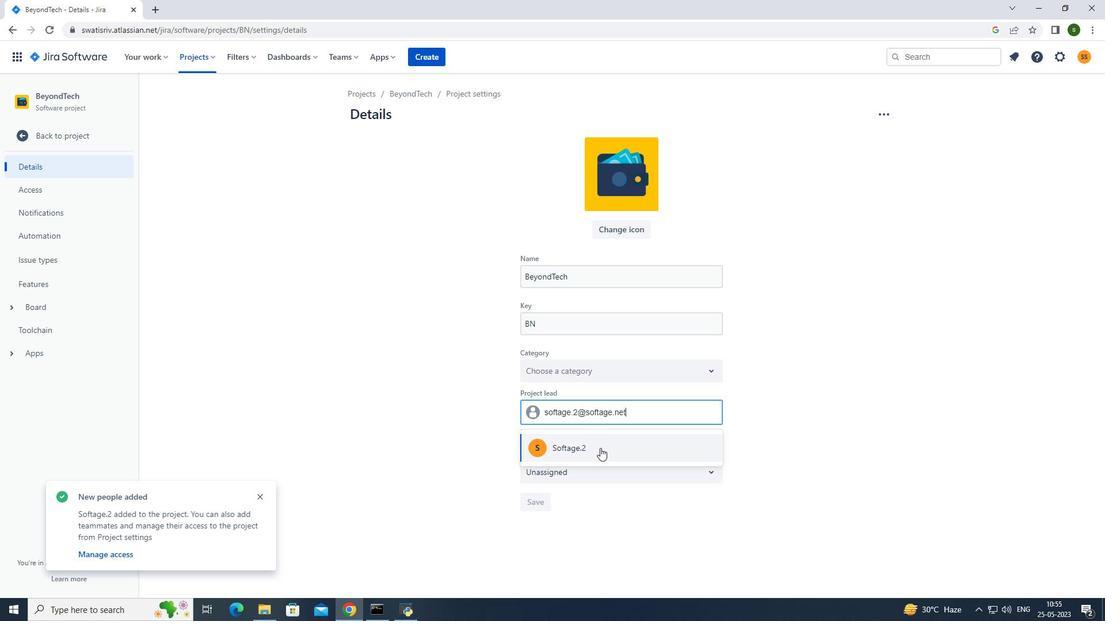 
Action: Mouse pressed left at (600, 450)
Screenshot: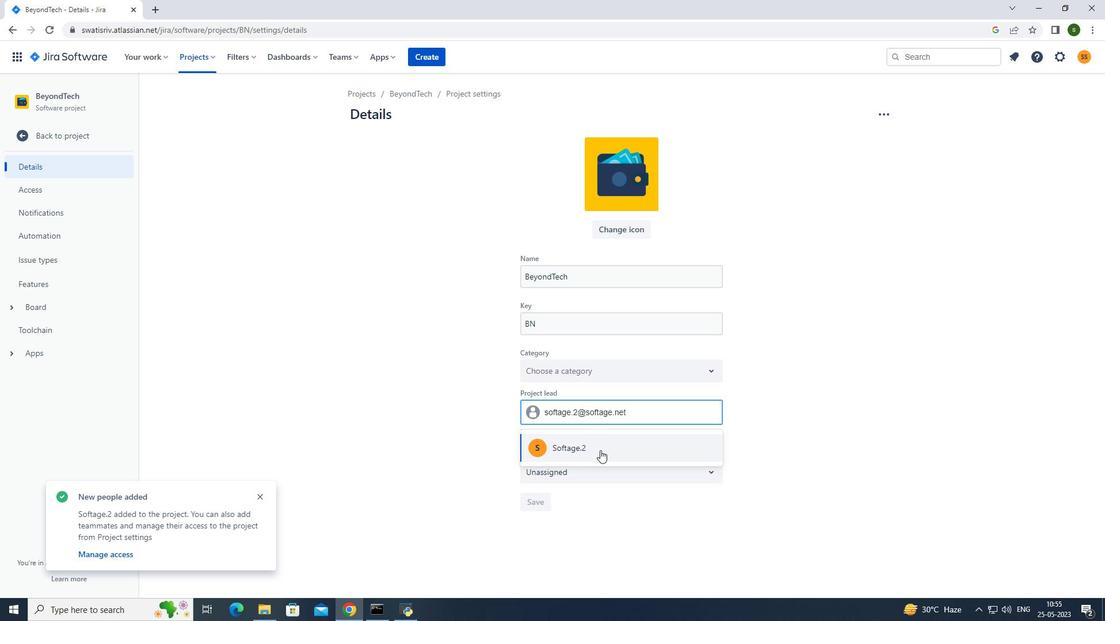 
Action: Mouse moved to (540, 498)
Screenshot: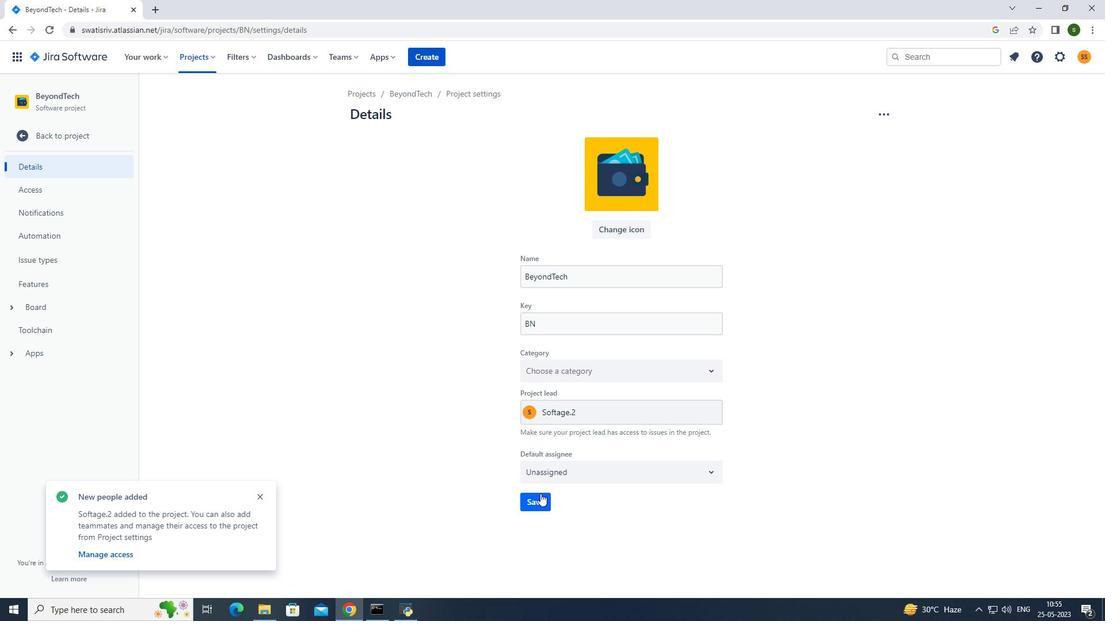 
Action: Mouse pressed left at (540, 498)
Screenshot: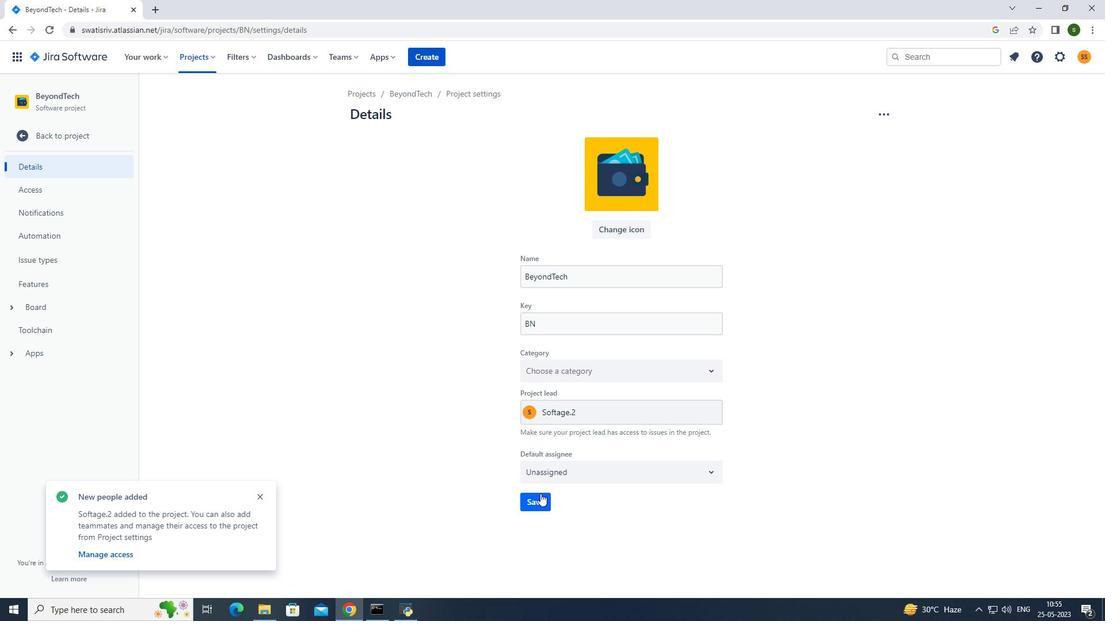 
Action: Mouse moved to (209, 61)
Screenshot: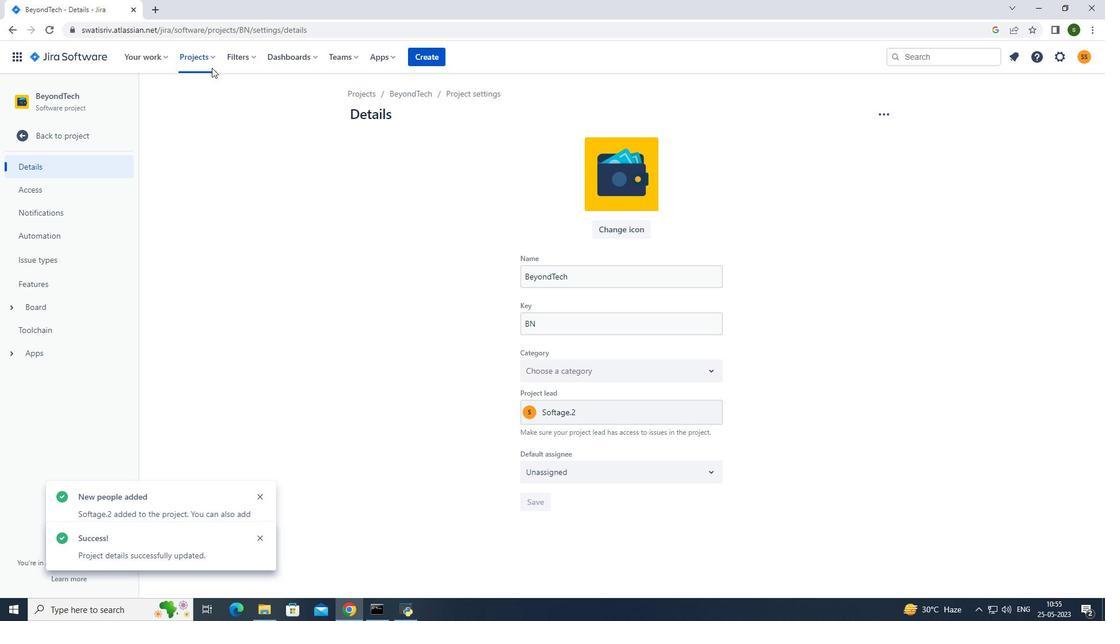 
Action: Mouse pressed left at (209, 61)
Screenshot: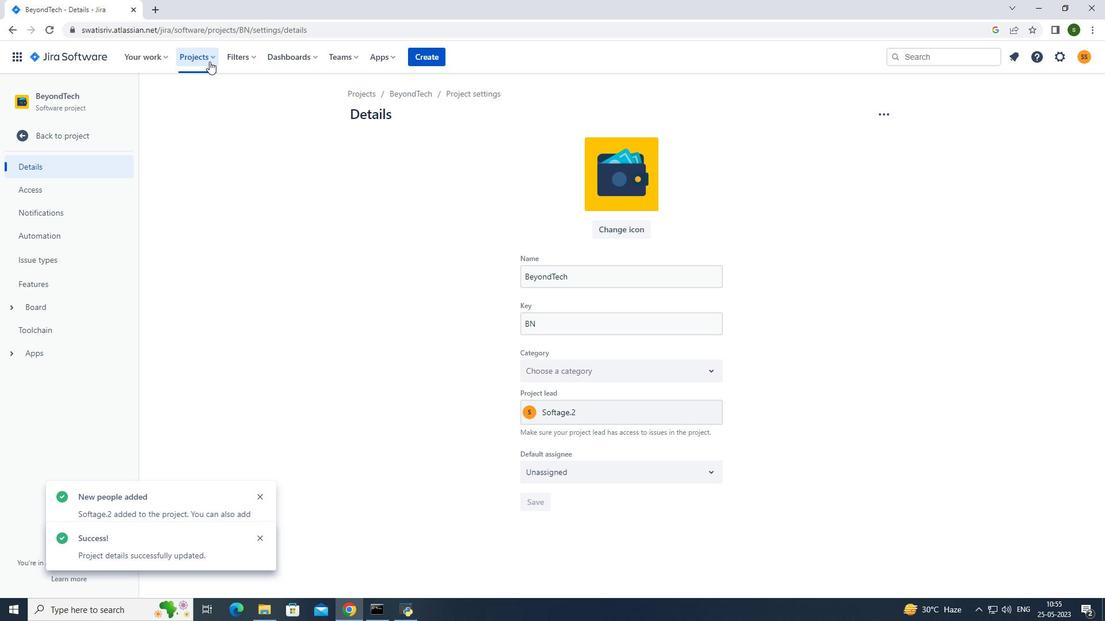 
Action: Mouse moved to (233, 108)
Screenshot: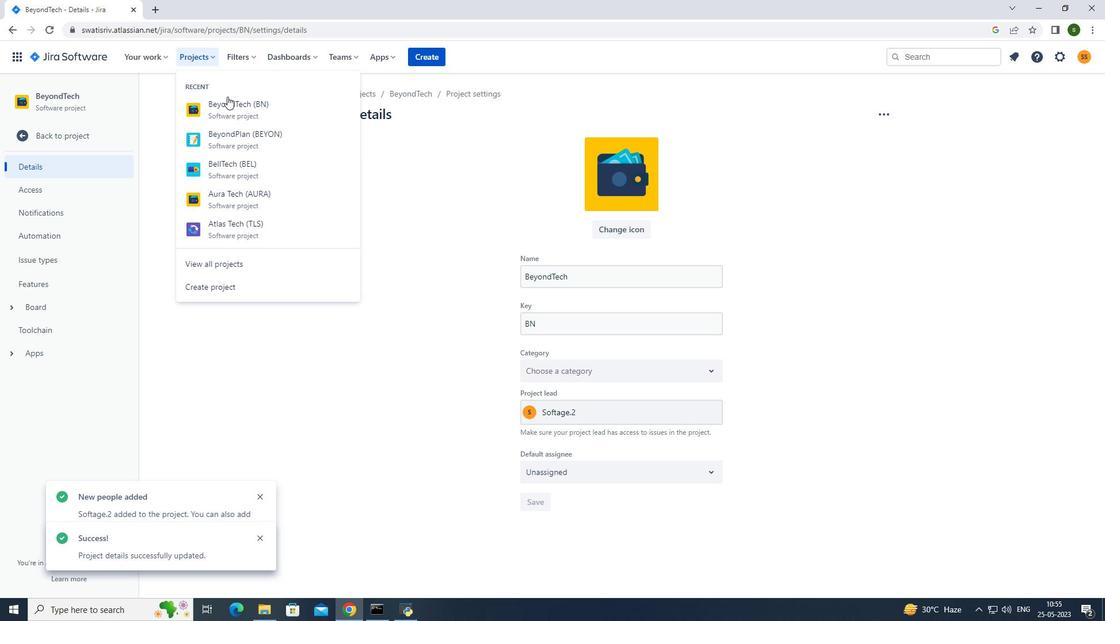 
Action: Mouse pressed left at (233, 108)
Screenshot: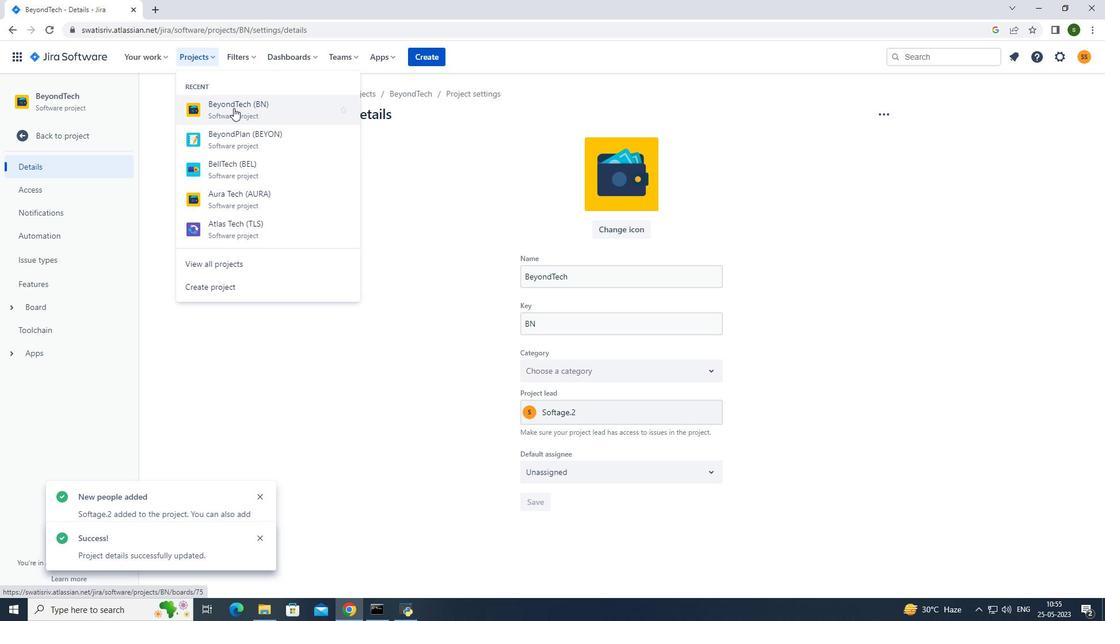 
Action: Mouse moved to (279, 156)
Screenshot: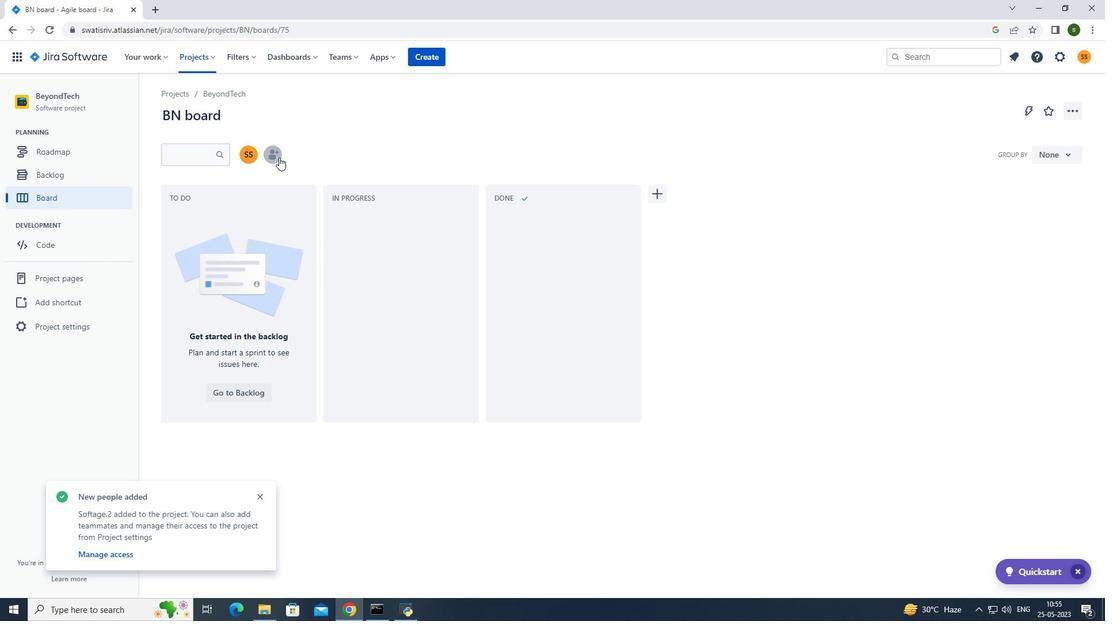 
Action: Mouse pressed left at (279, 156)
Screenshot: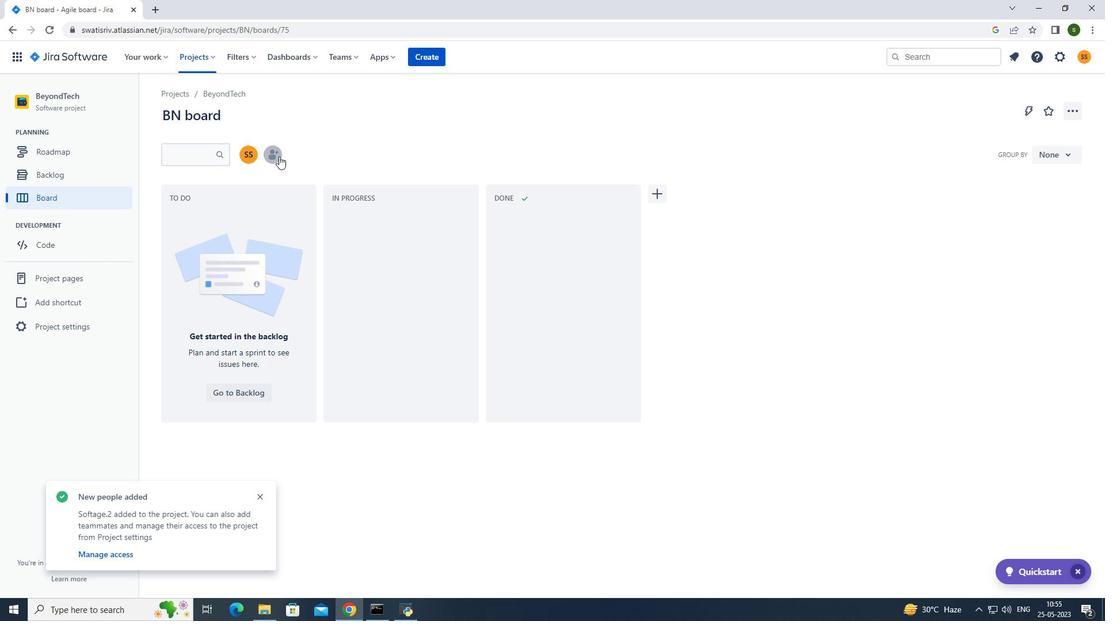 
Action: Mouse moved to (517, 129)
Screenshot: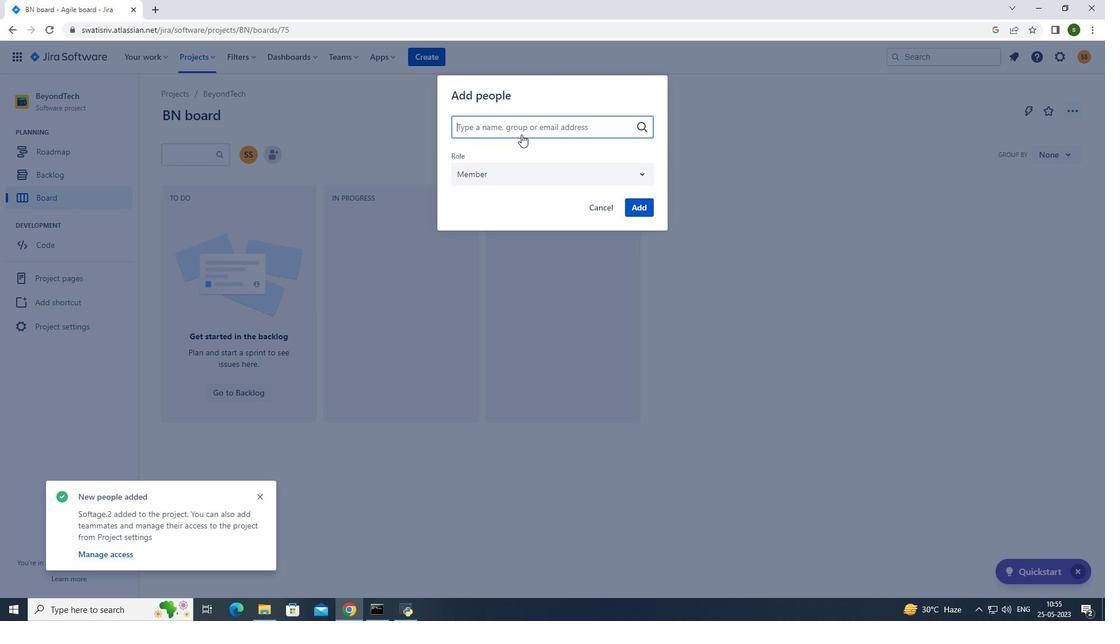 
Action: Mouse pressed left at (517, 129)
Screenshot: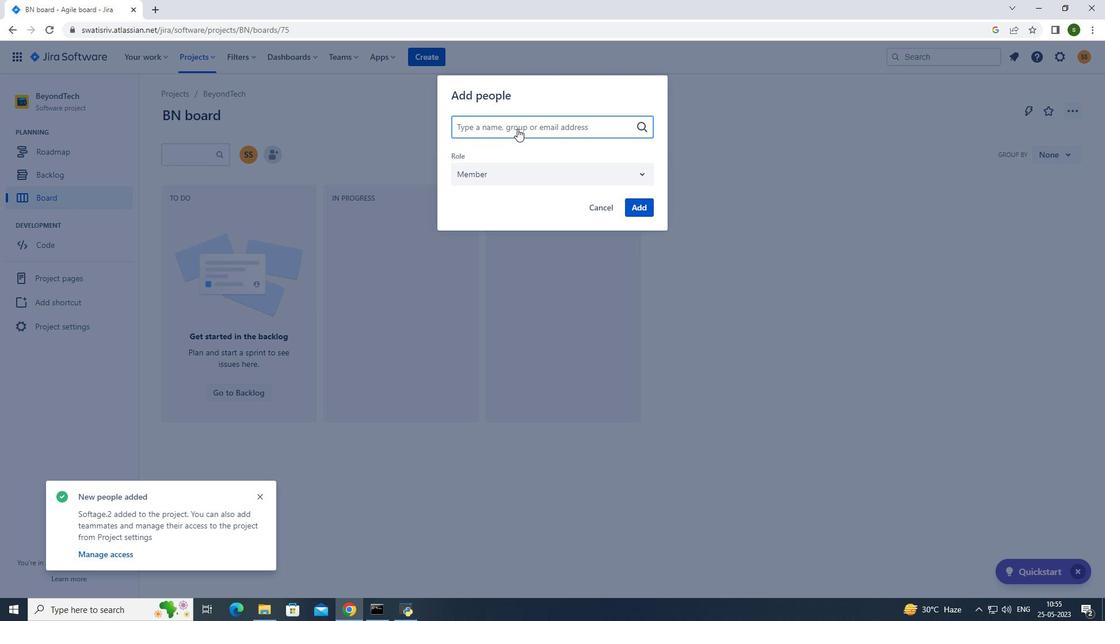 
Action: Key pressed softage.3<Key.shift>@softage.net
Screenshot: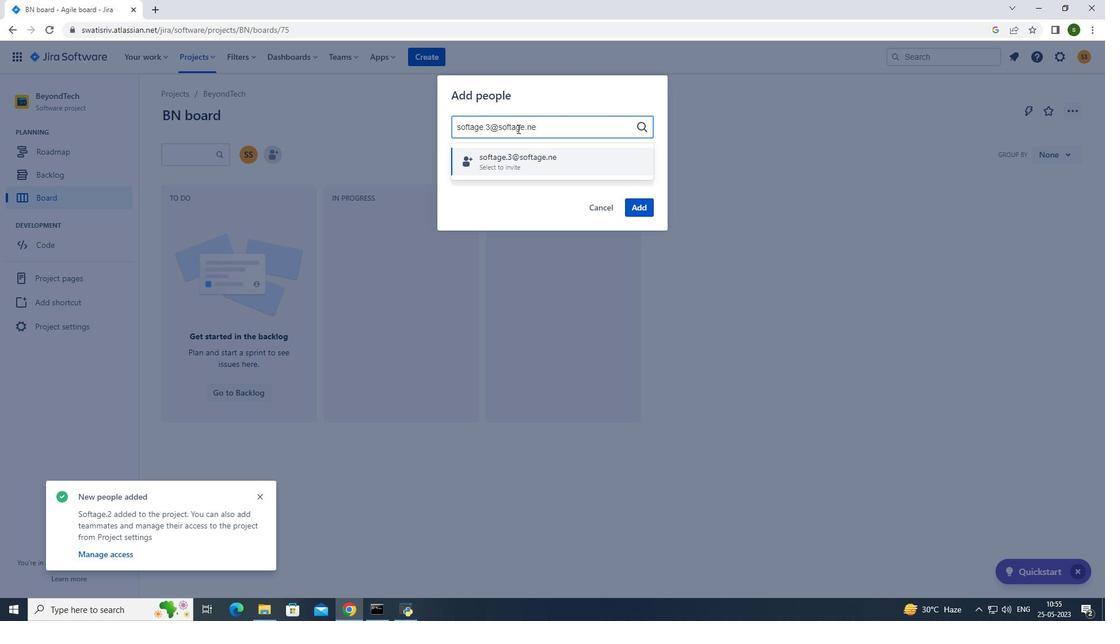 
Action: Mouse moved to (515, 158)
Screenshot: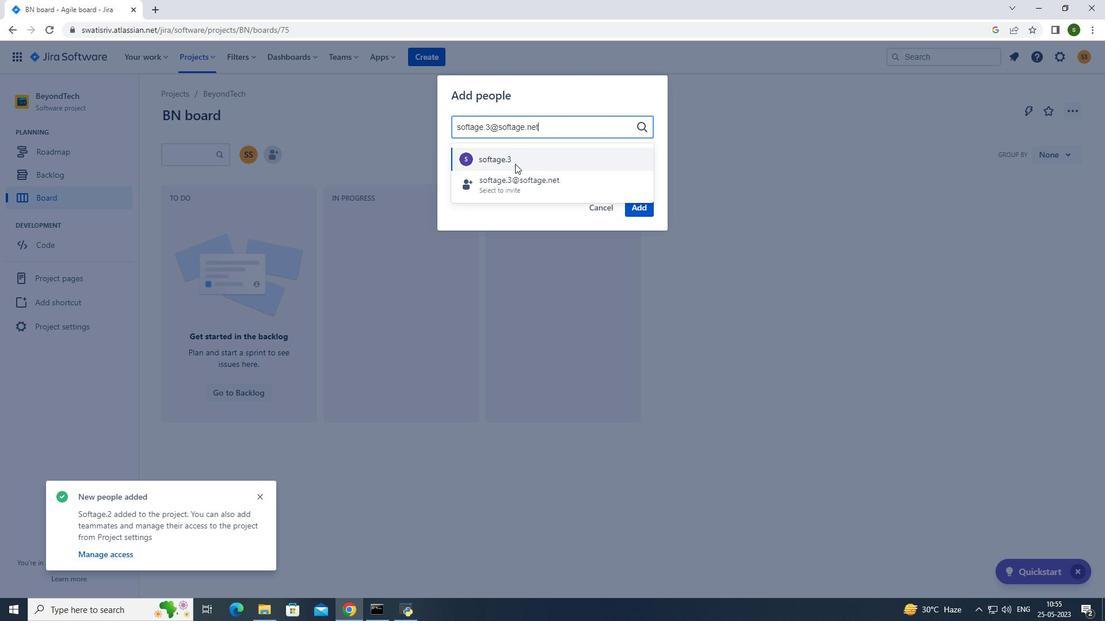 
Action: Mouse pressed left at (515, 158)
Screenshot: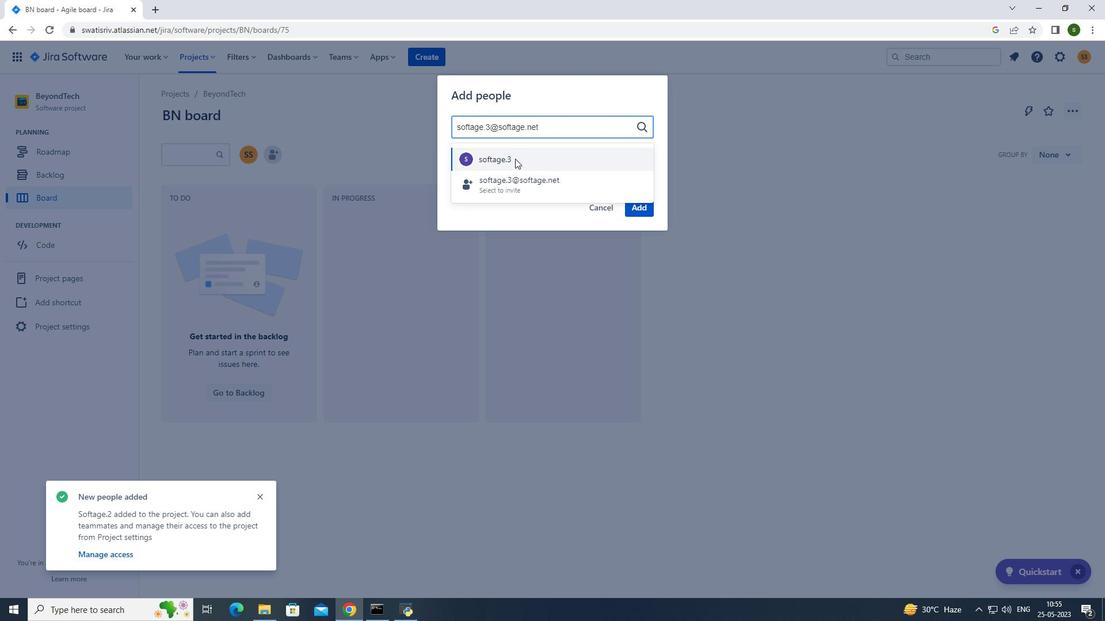 
Action: Mouse moved to (636, 202)
Screenshot: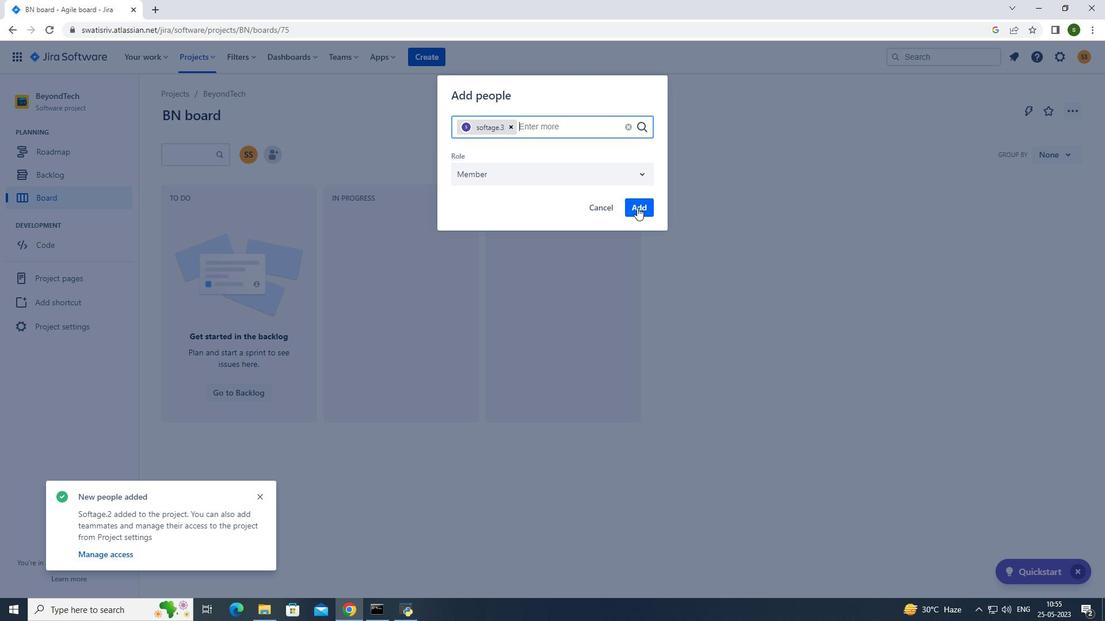 
Action: Mouse pressed left at (636, 202)
Screenshot: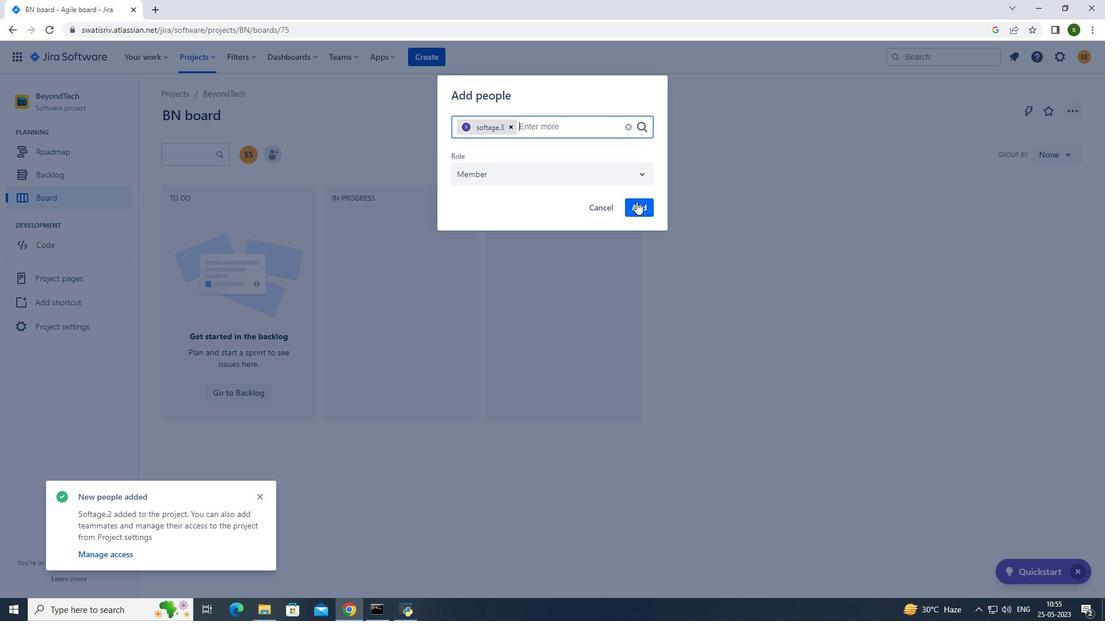 
Action: Mouse moved to (708, 209)
Screenshot: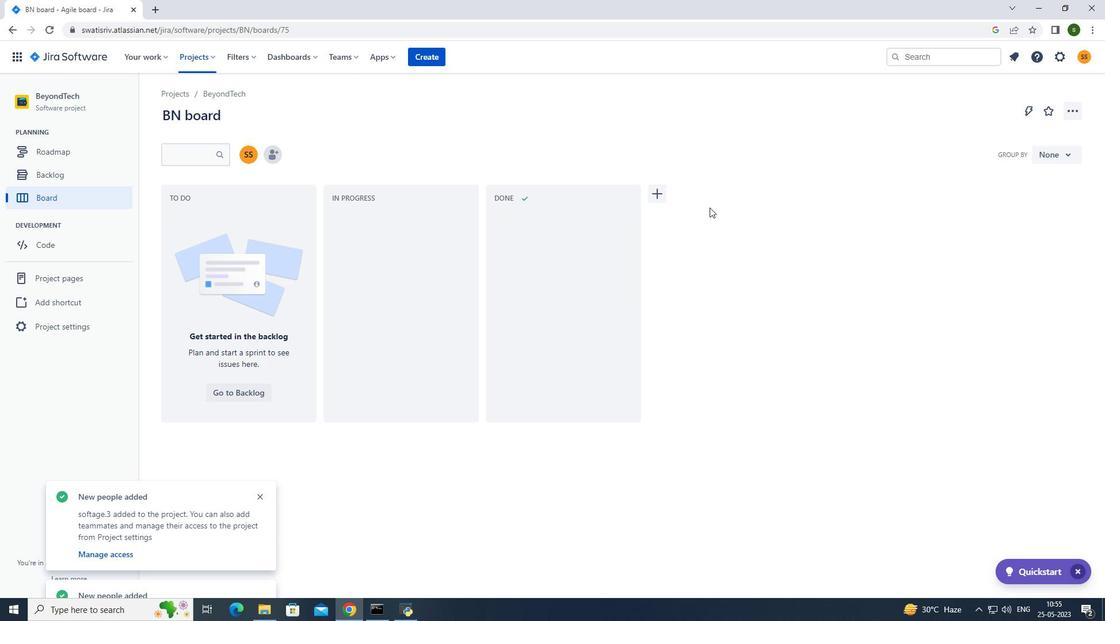 
